 Task: Look for space in Kozienice, Poland from 1st August, 2023 to 5th August, 2023 for 3 adults, 1 child in price range Rs.13000 to Rs.20000. Place can be entire place with 2 bedrooms having 3 beds and 2 bathrooms. Property type can be flatguest house, hotel. Booking option can be shelf check-in. Required host language is English.
Action: Mouse pressed left at (452, 81)
Screenshot: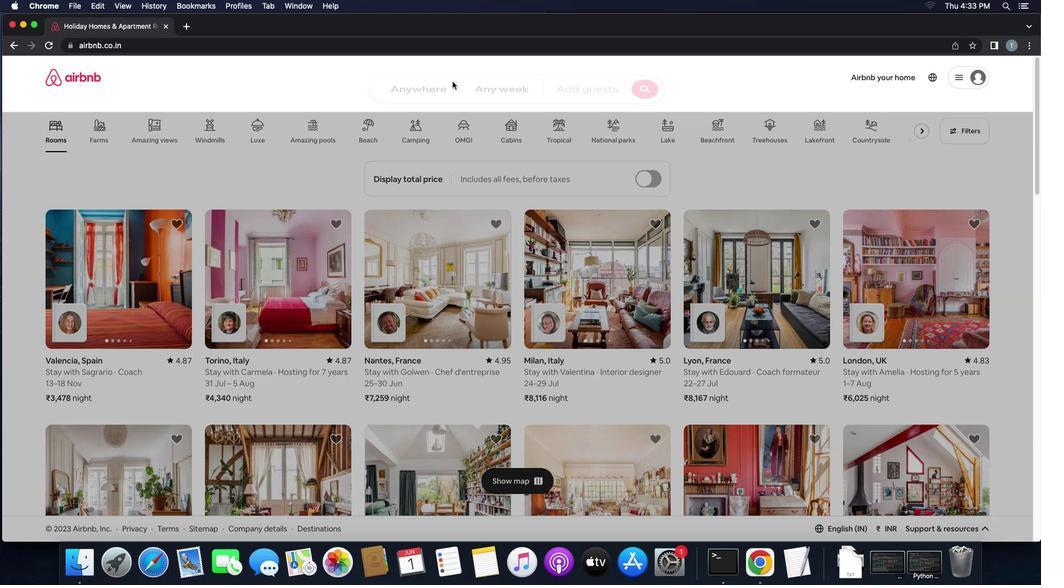 
Action: Mouse moved to (339, 122)
Screenshot: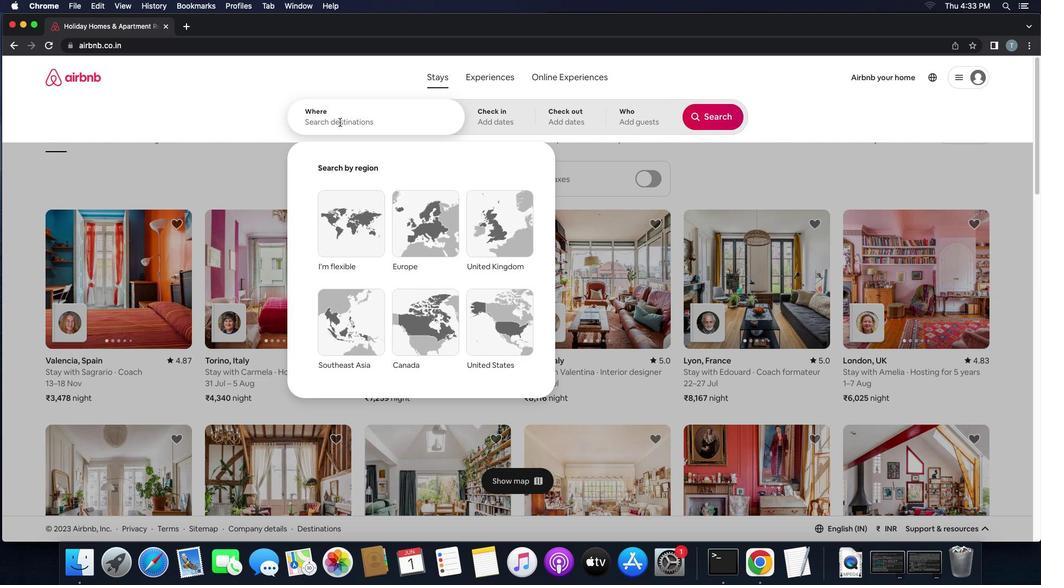 
Action: Mouse pressed left at (339, 122)
Screenshot: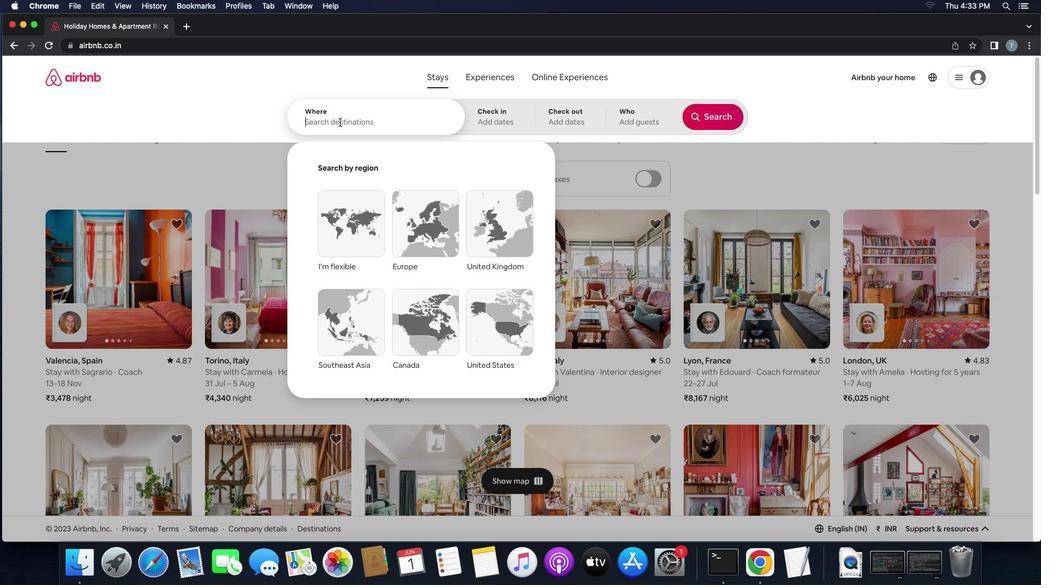 
Action: Key pressed Key.shift'K''o''z''i''e''n''i''c''e'
Screenshot: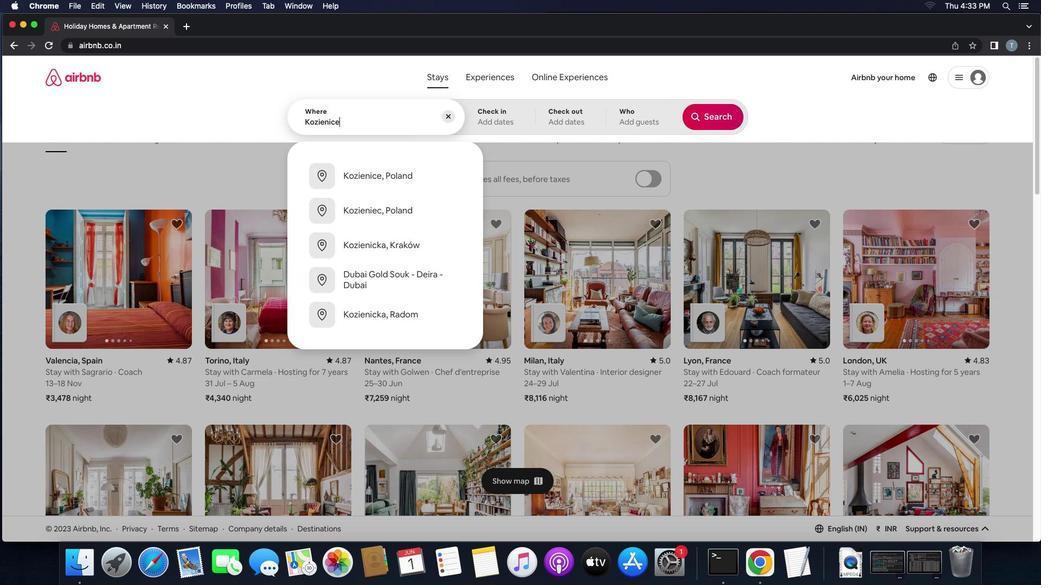
Action: Mouse moved to (412, 177)
Screenshot: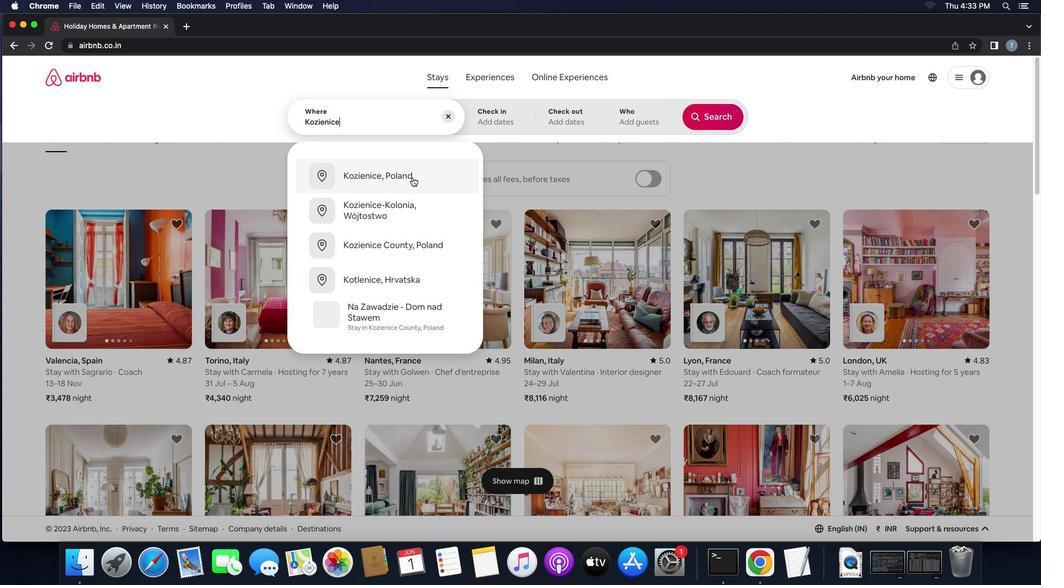 
Action: Mouse pressed left at (412, 177)
Screenshot: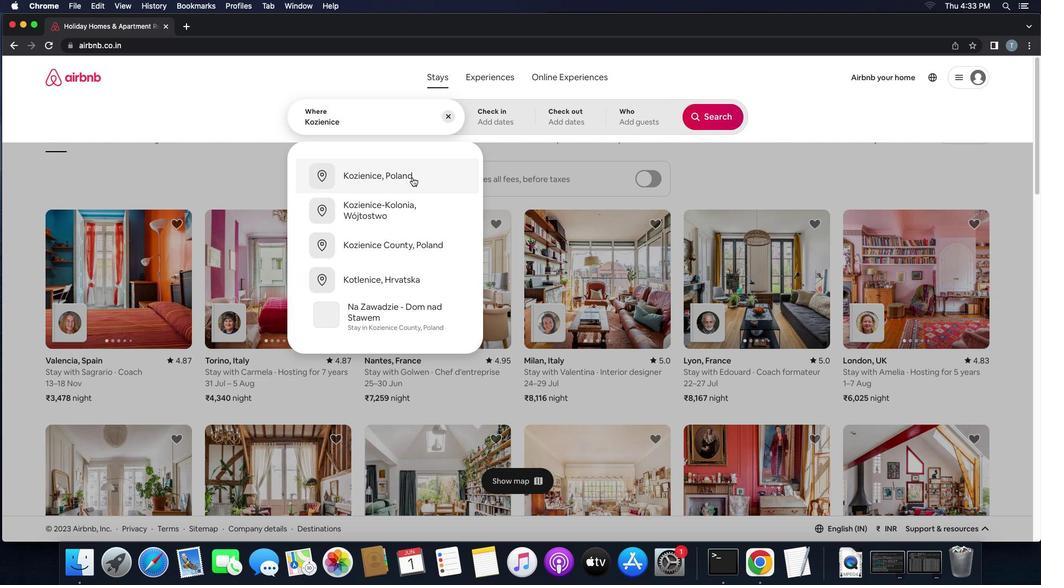 
Action: Mouse moved to (711, 209)
Screenshot: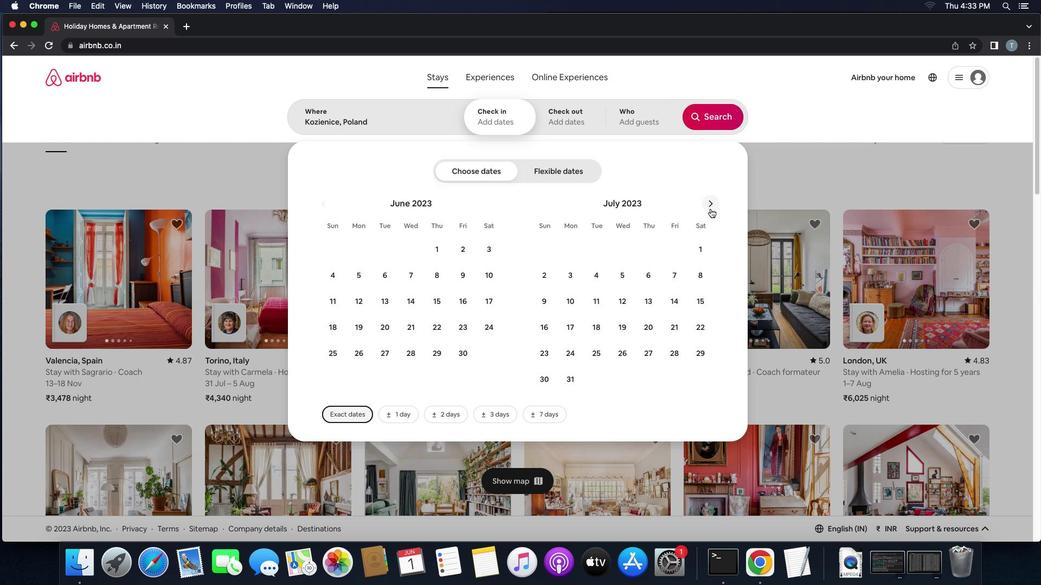 
Action: Mouse pressed left at (711, 209)
Screenshot: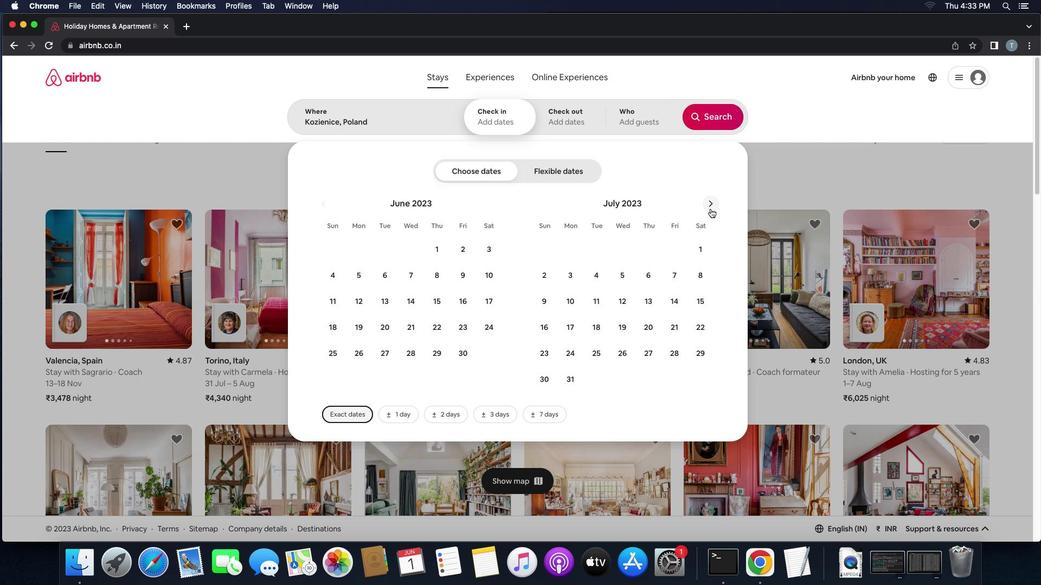 
Action: Mouse moved to (597, 243)
Screenshot: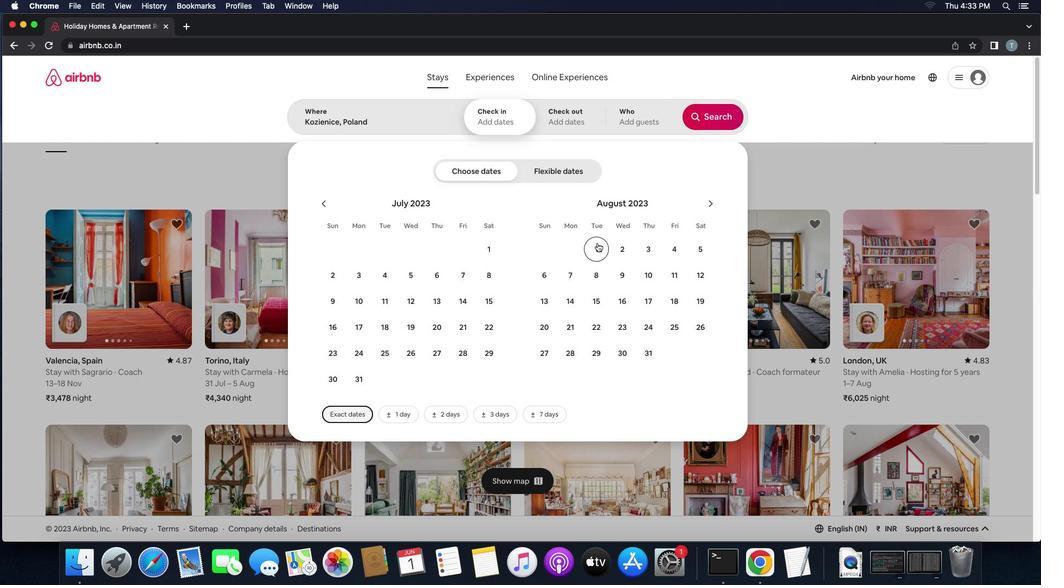 
Action: Mouse pressed left at (597, 243)
Screenshot: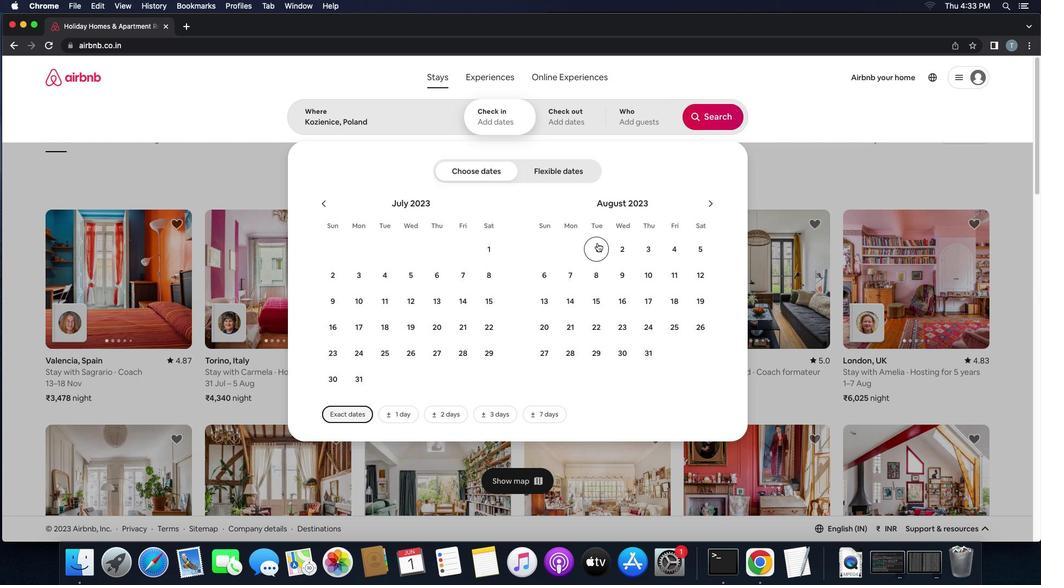 
Action: Mouse moved to (702, 240)
Screenshot: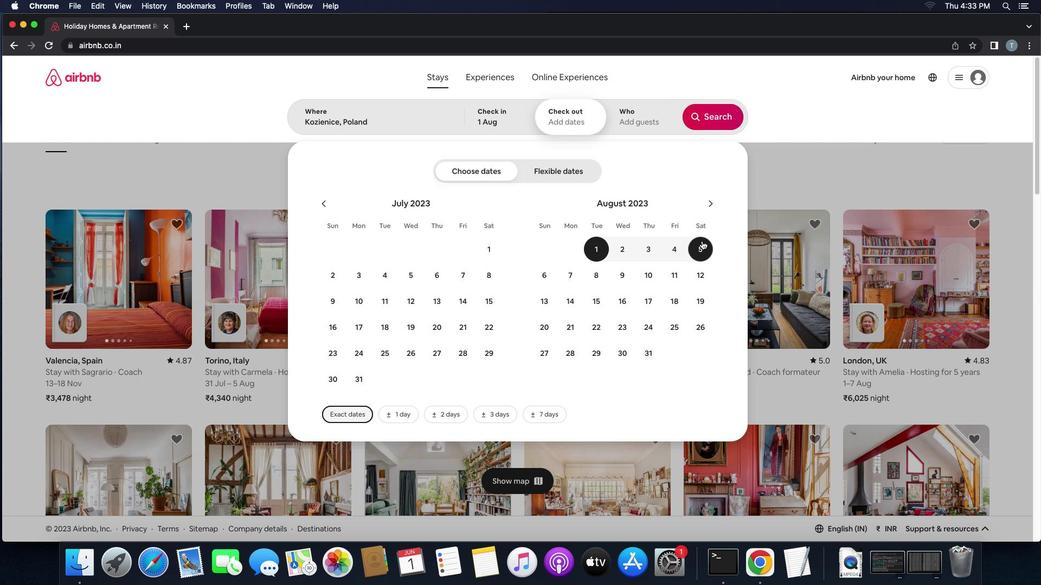 
Action: Mouse pressed left at (702, 240)
Screenshot: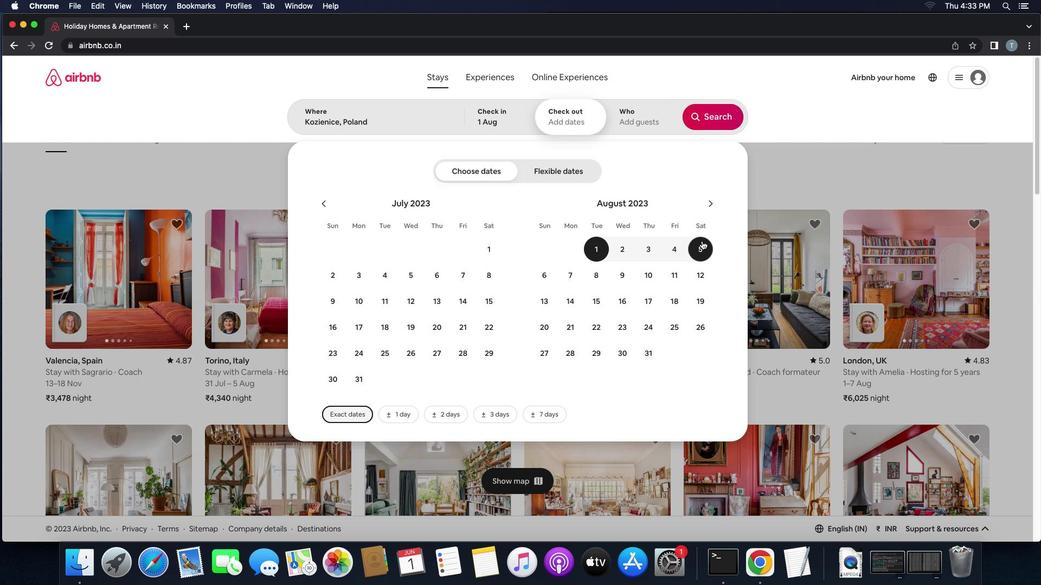 
Action: Mouse moved to (643, 126)
Screenshot: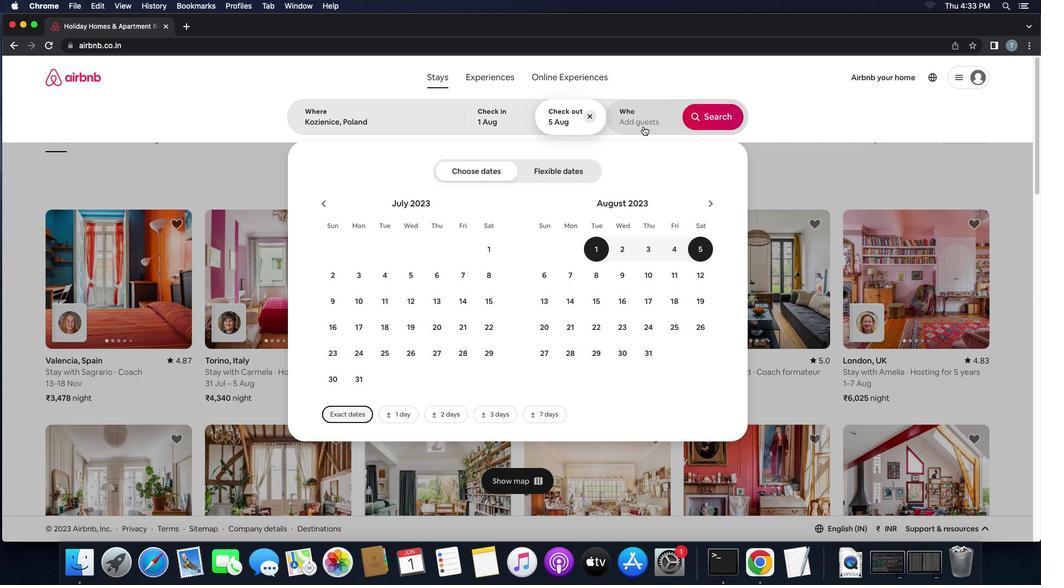 
Action: Mouse pressed left at (643, 126)
Screenshot: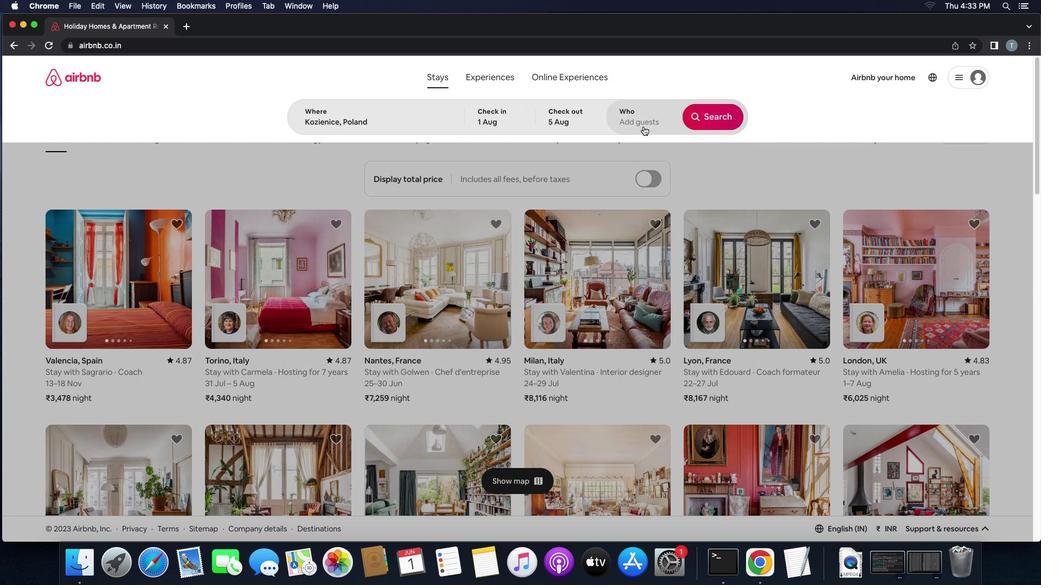 
Action: Mouse moved to (712, 173)
Screenshot: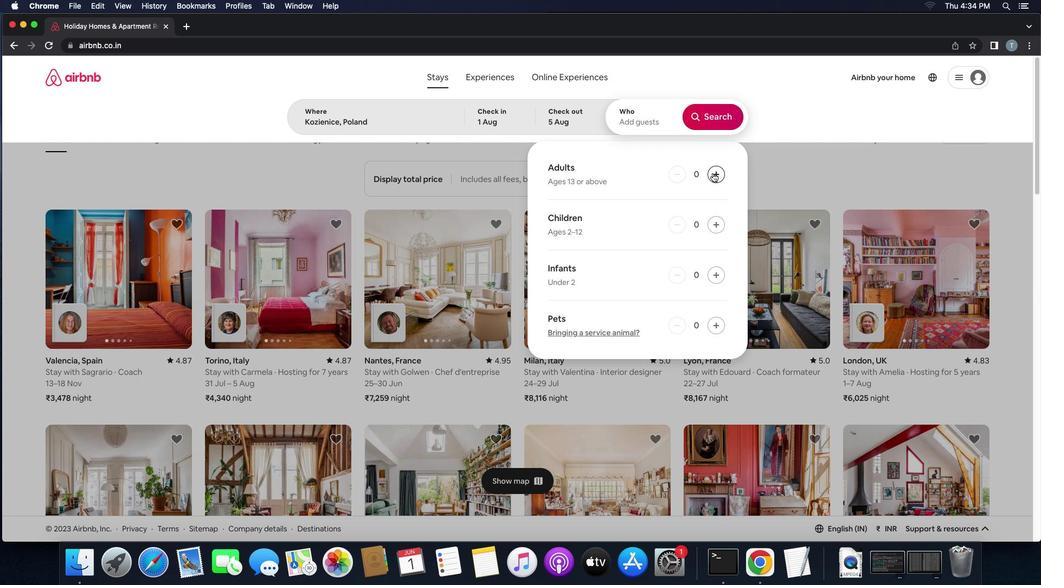 
Action: Mouse pressed left at (712, 173)
Screenshot: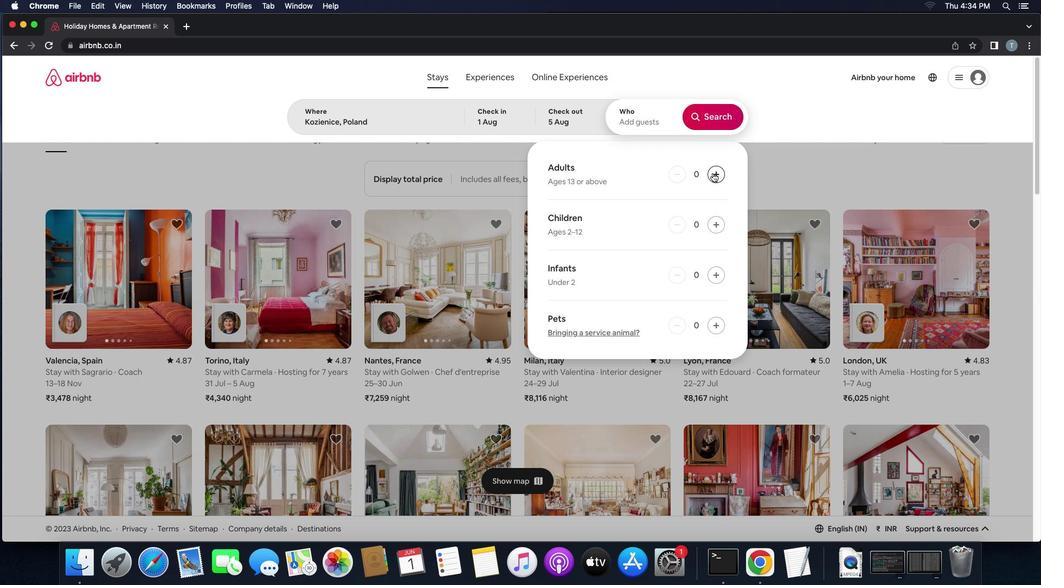 
Action: Mouse pressed left at (712, 173)
Screenshot: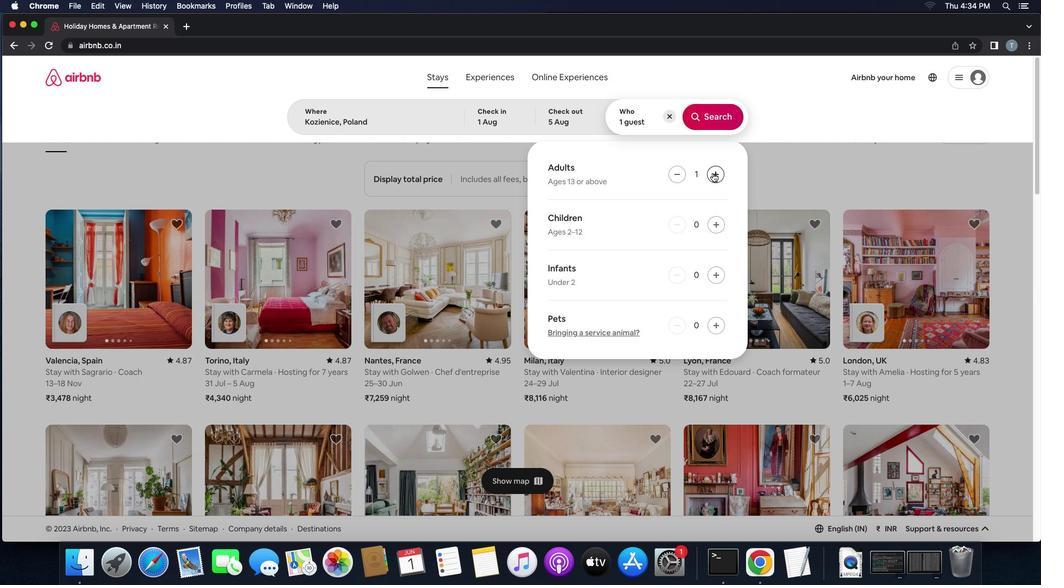 
Action: Mouse pressed left at (712, 173)
Screenshot: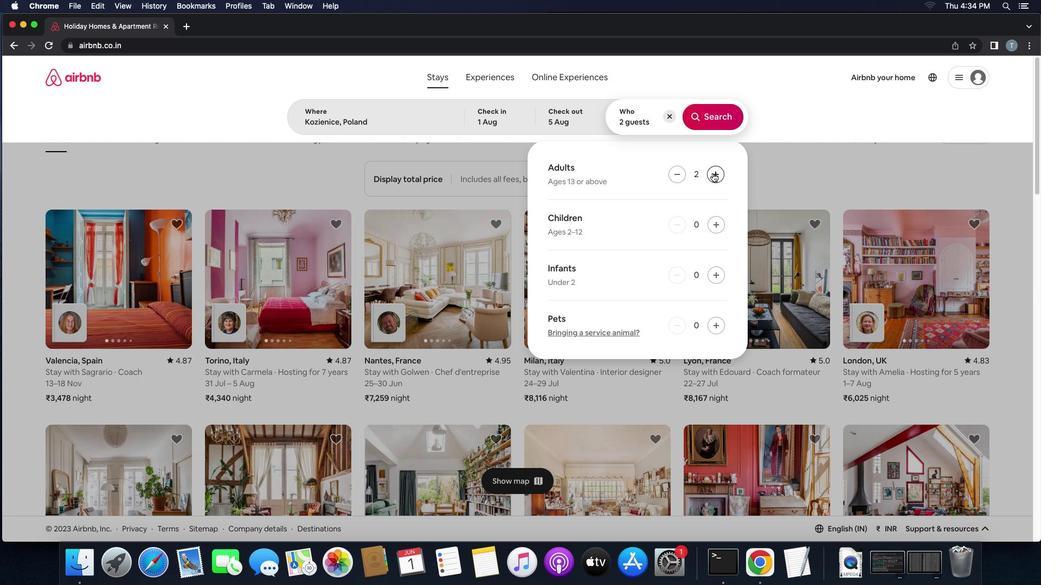 
Action: Mouse moved to (718, 231)
Screenshot: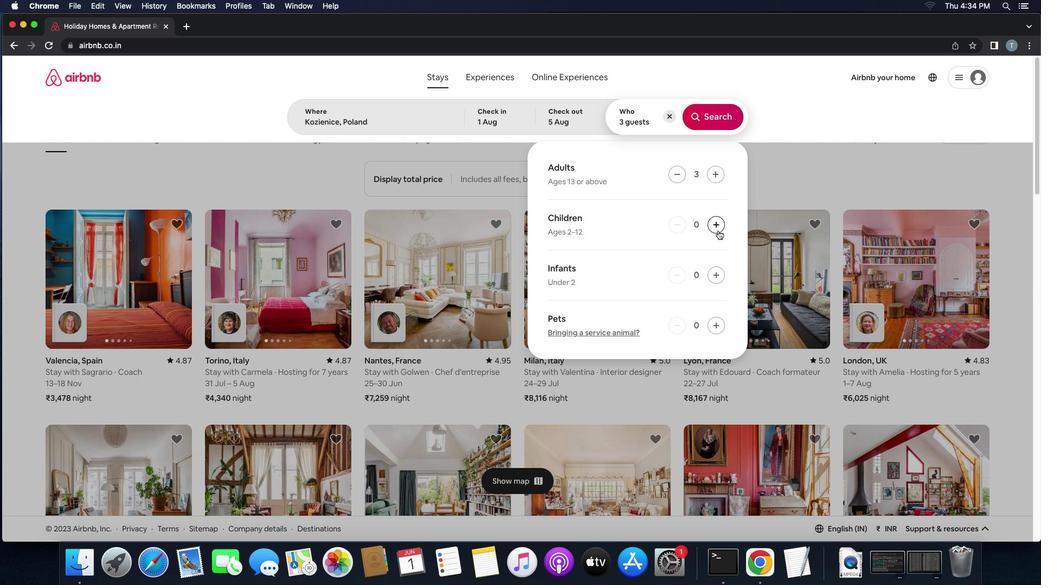 
Action: Mouse pressed left at (718, 231)
Screenshot: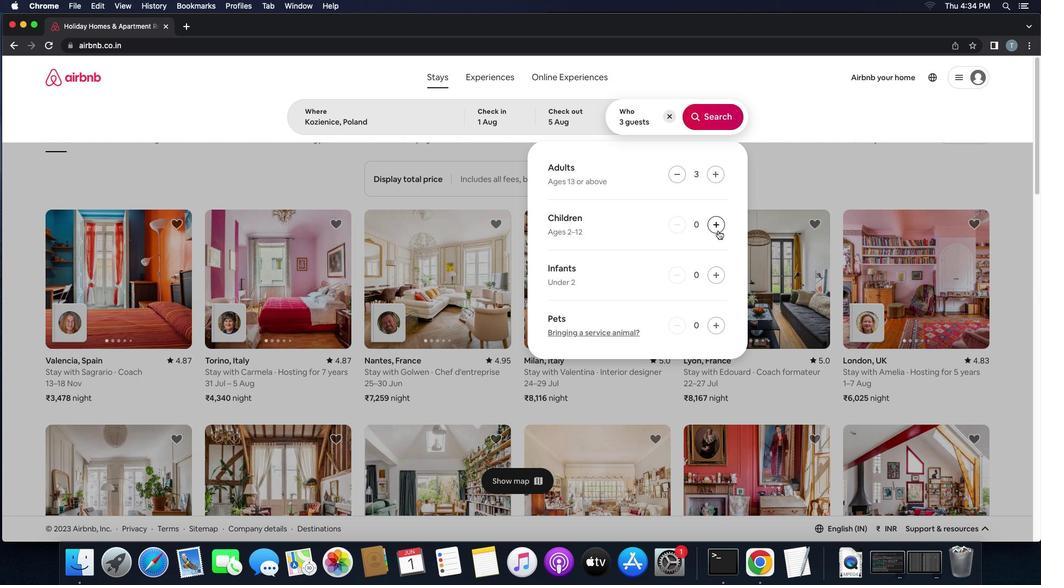 
Action: Mouse moved to (704, 125)
Screenshot: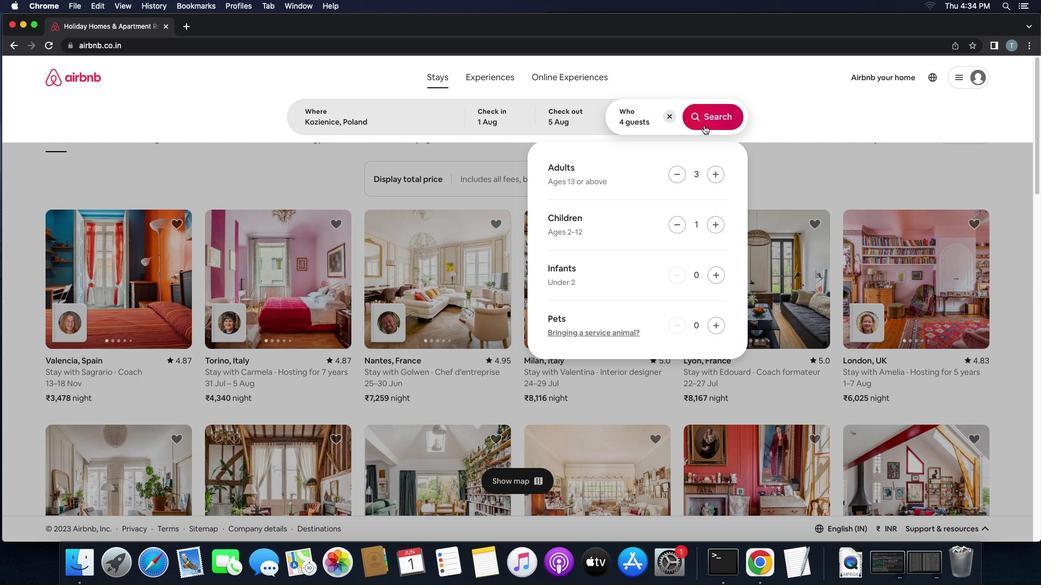 
Action: Mouse pressed left at (704, 125)
Screenshot: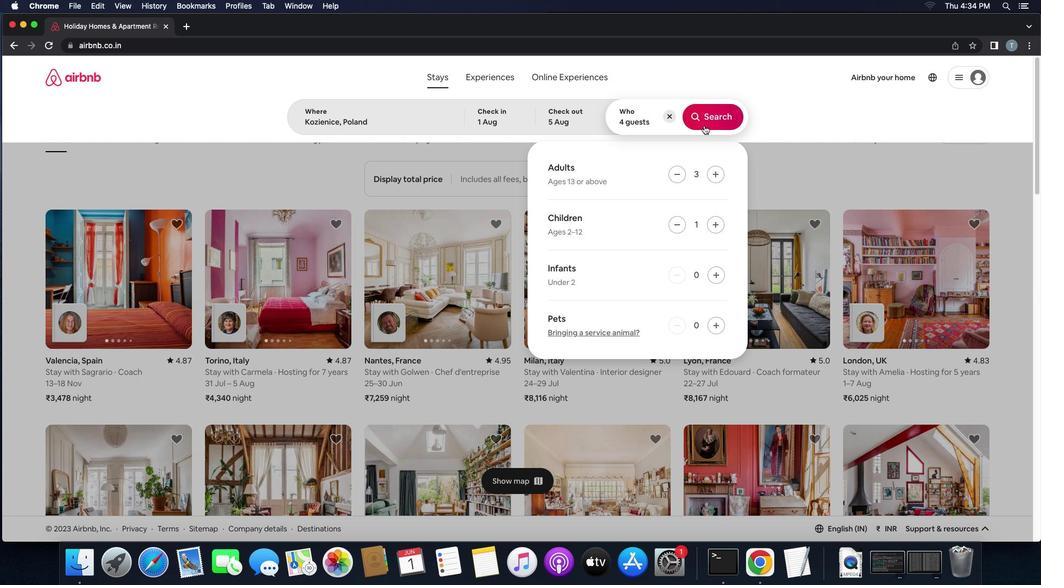 
Action: Mouse moved to (986, 120)
Screenshot: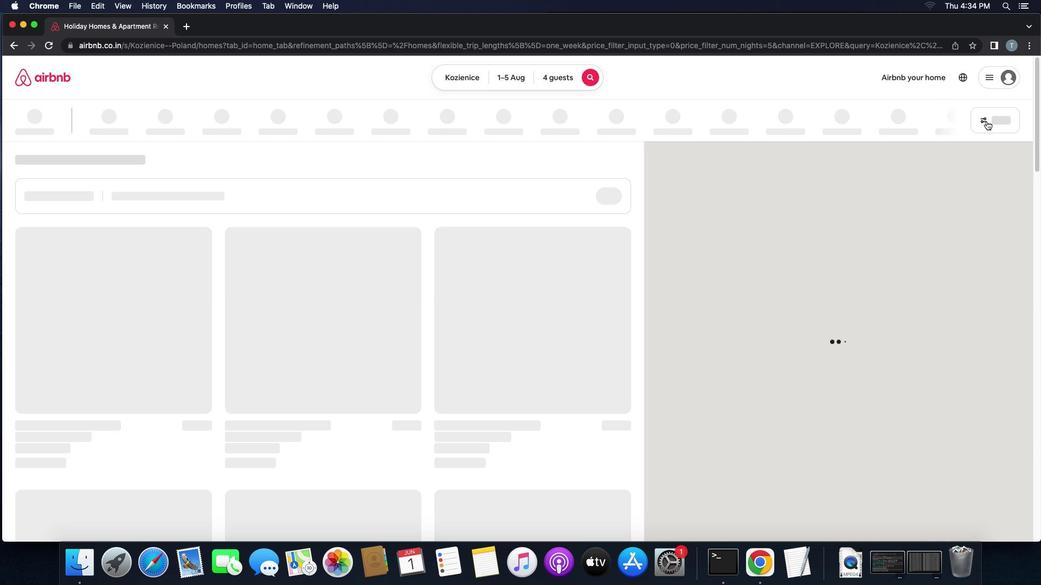 
Action: Mouse pressed left at (986, 120)
Screenshot: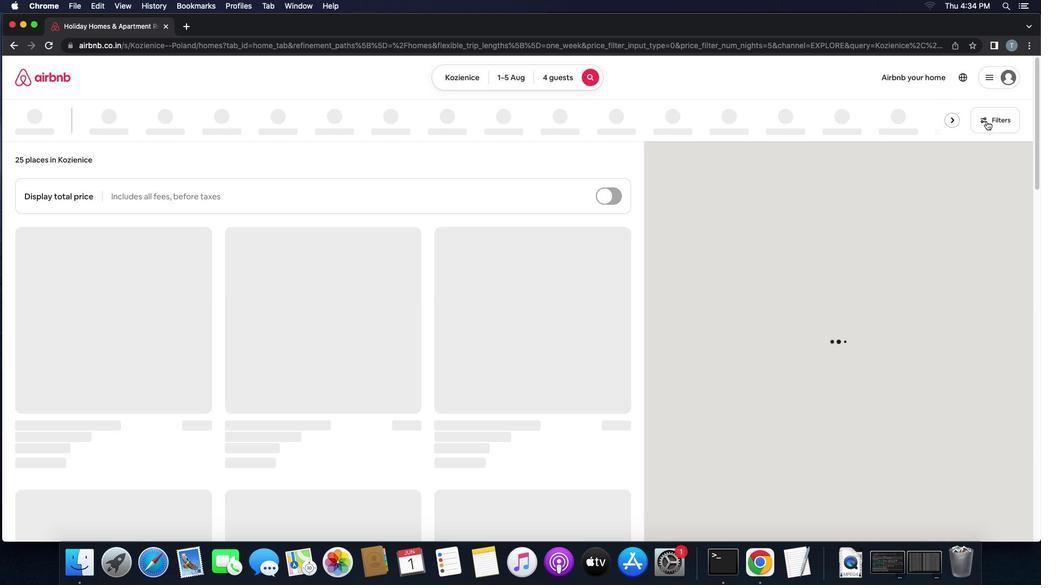 
Action: Mouse moved to (421, 381)
Screenshot: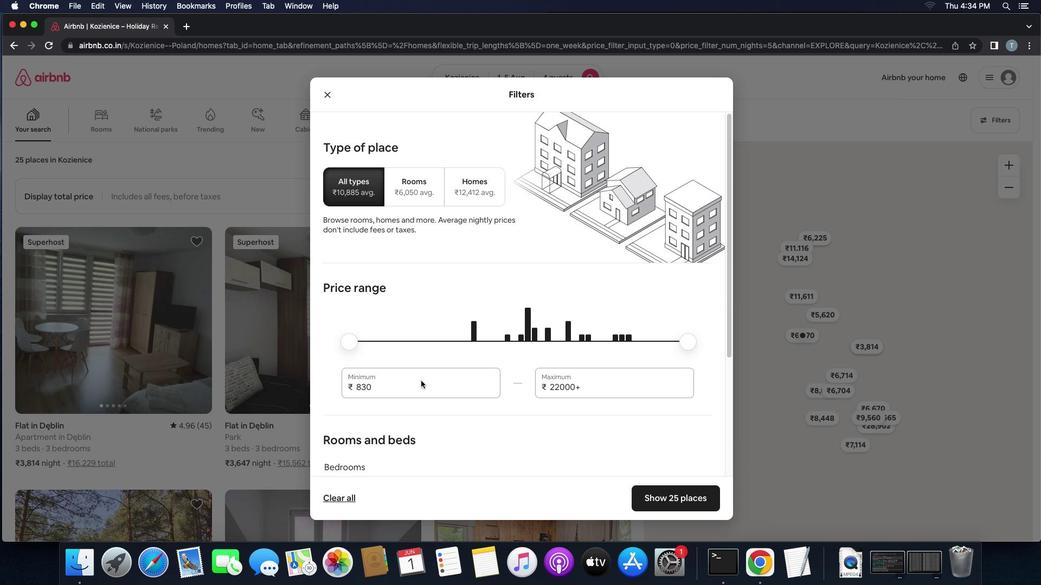
Action: Mouse pressed left at (421, 381)
Screenshot: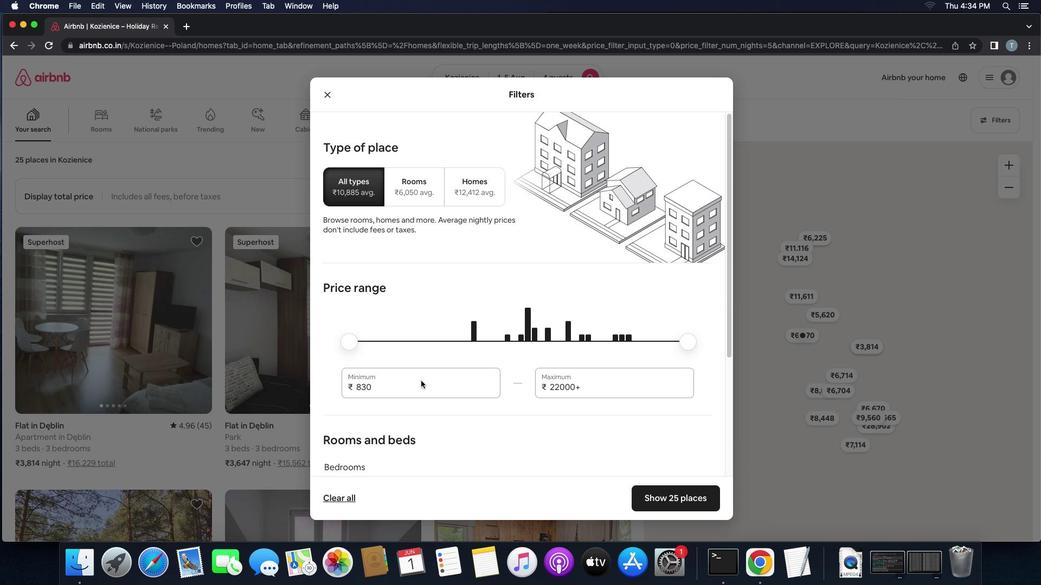 
Action: Mouse moved to (420, 384)
Screenshot: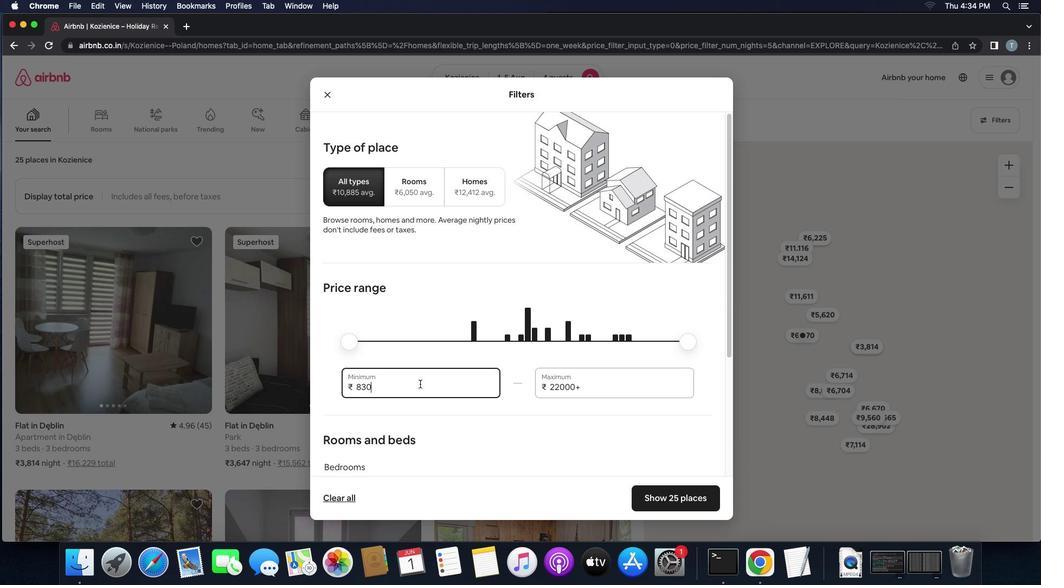 
Action: Key pressed Key.backspaceKey.backspaceKey.backspaceKey.backspace'1''3''0''0''0'
Screenshot: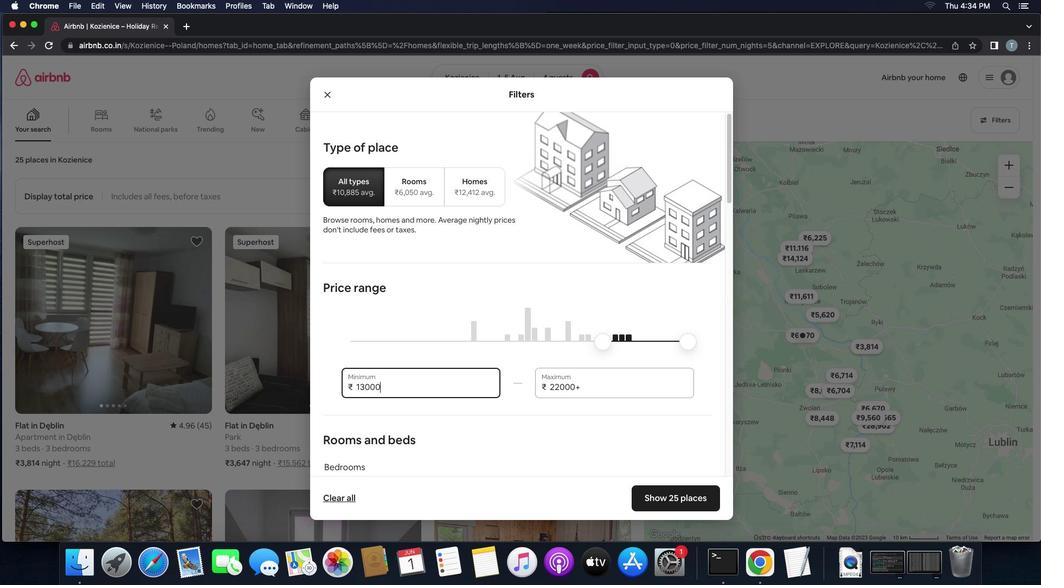 
Action: Mouse moved to (589, 391)
Screenshot: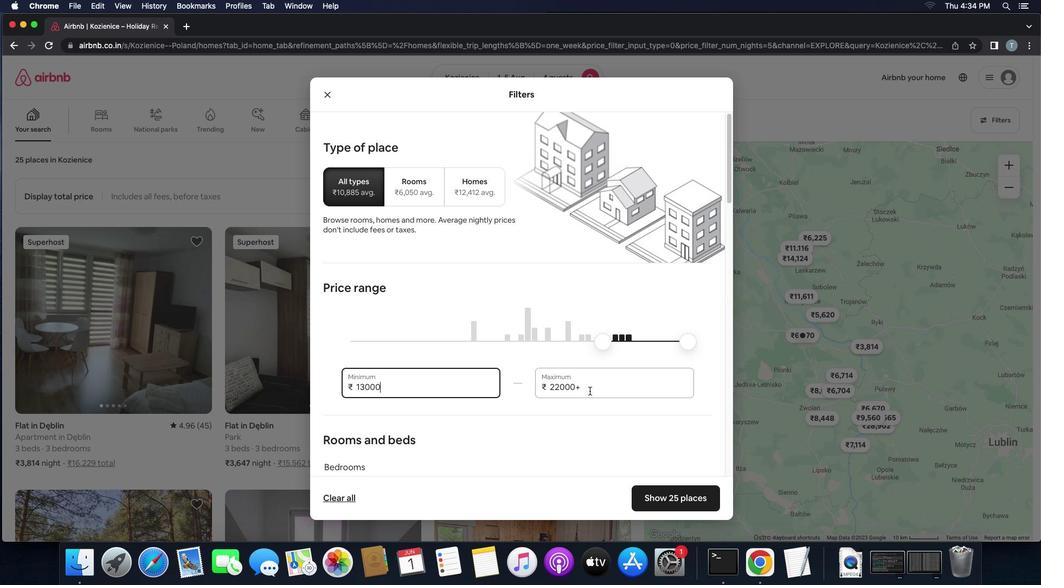 
Action: Mouse pressed left at (589, 391)
Screenshot: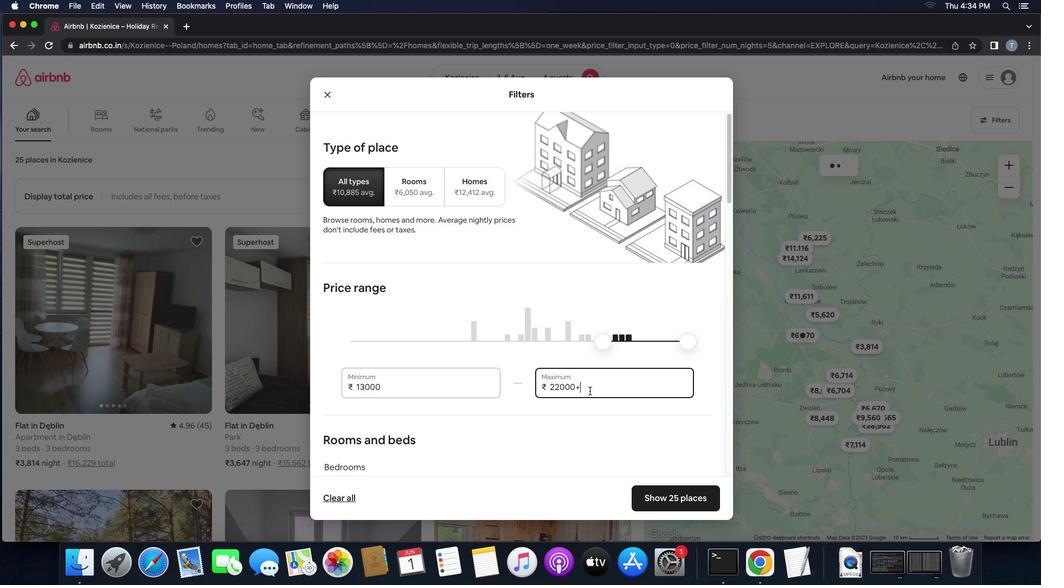 
Action: Key pressed Key.backspaceKey.backspaceKey.backspaceKey.backspaceKey.backspaceKey.backspace'2''0''0''0''0'
Screenshot: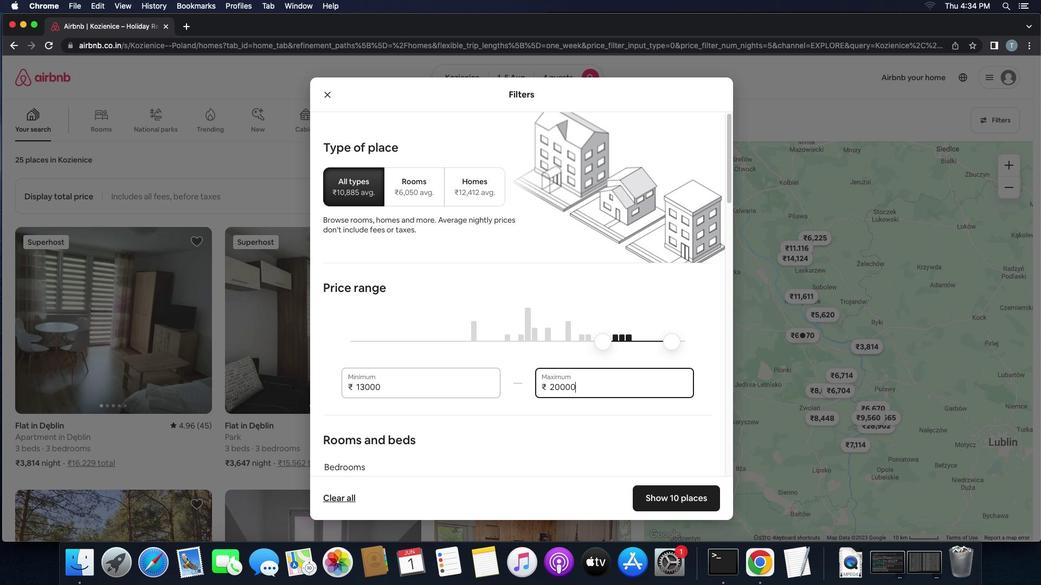 
Action: Mouse moved to (588, 396)
Screenshot: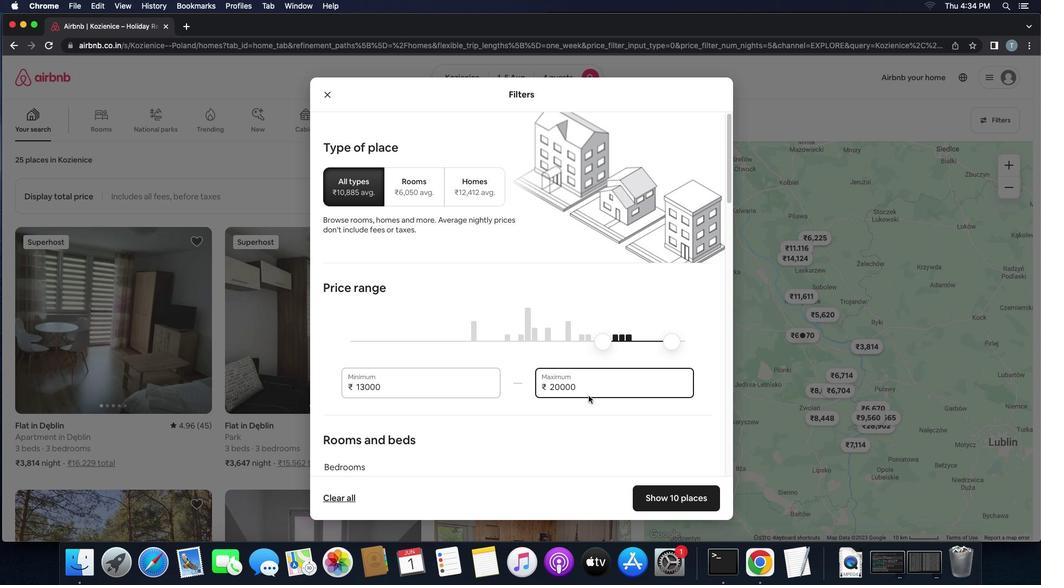 
Action: Mouse scrolled (588, 396) with delta (0, 0)
Screenshot: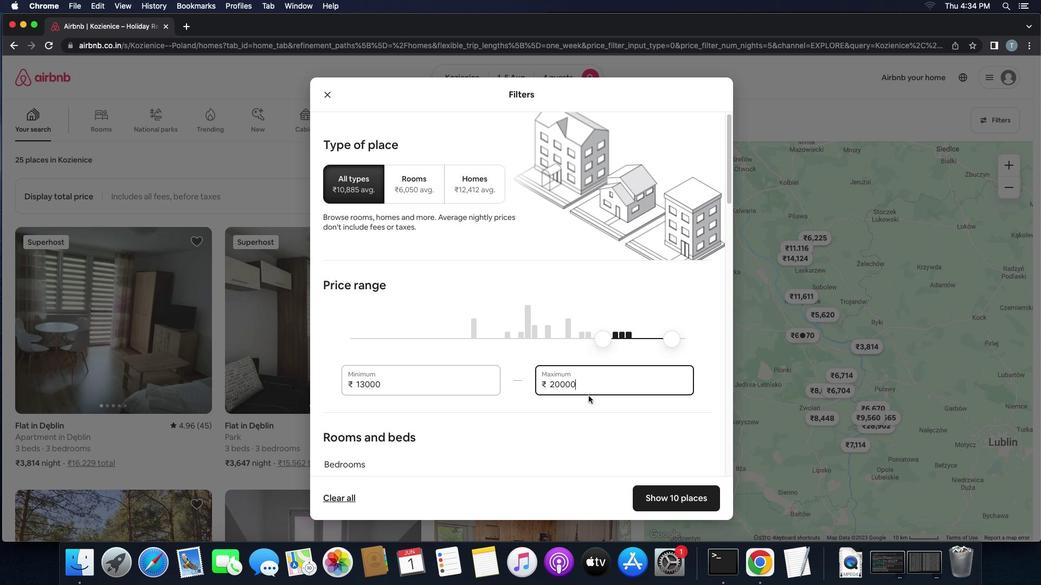 
Action: Mouse scrolled (588, 396) with delta (0, 0)
Screenshot: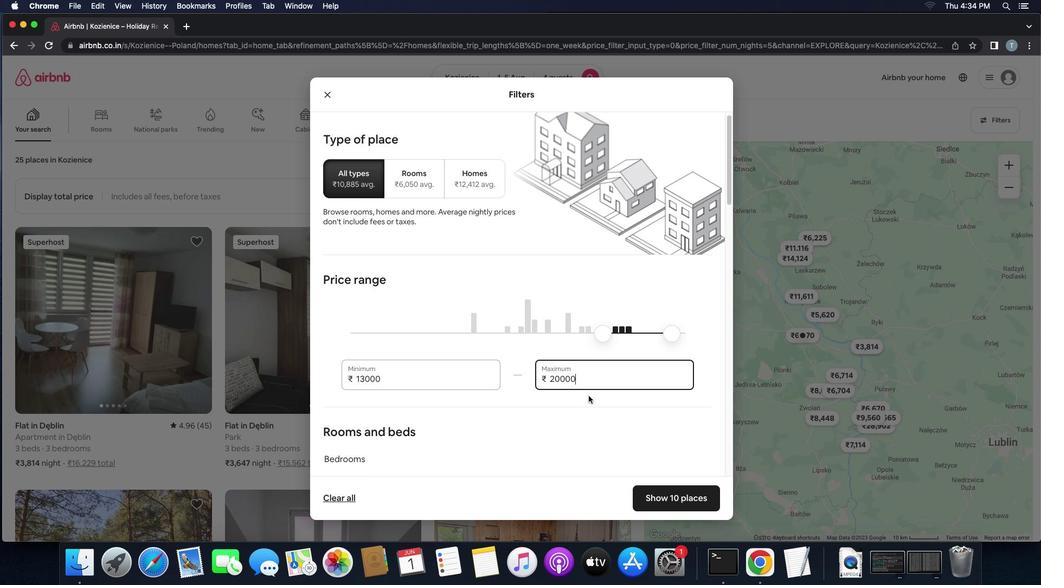 
Action: Mouse scrolled (588, 396) with delta (0, -1)
Screenshot: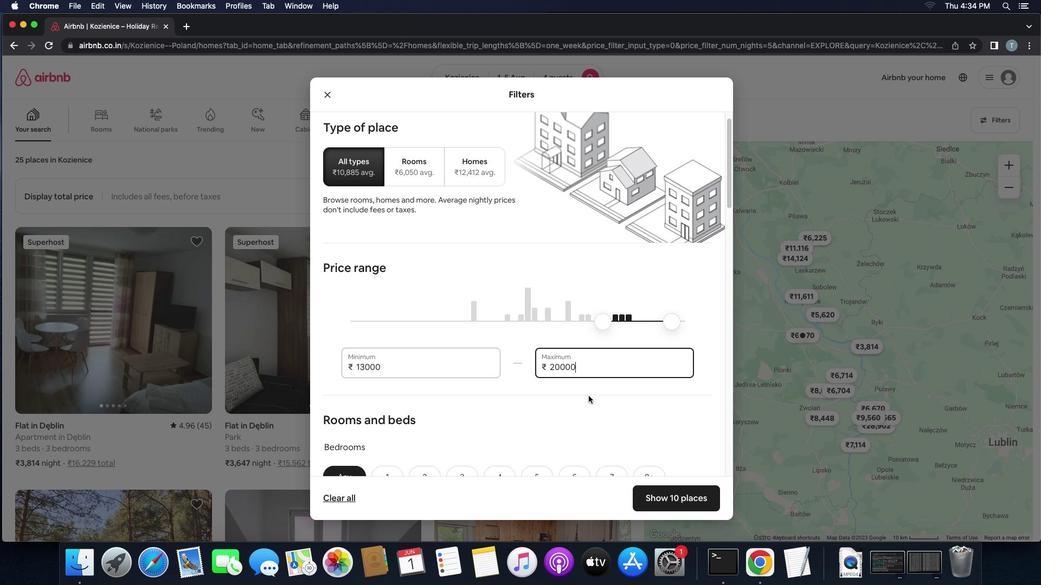 
Action: Mouse scrolled (588, 396) with delta (0, 0)
Screenshot: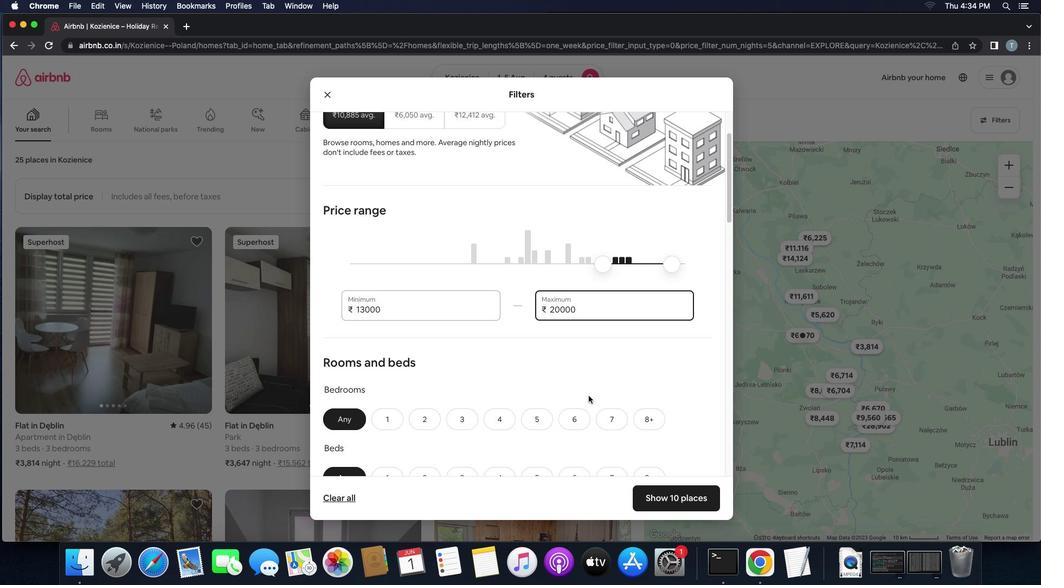 
Action: Mouse scrolled (588, 396) with delta (0, 0)
Screenshot: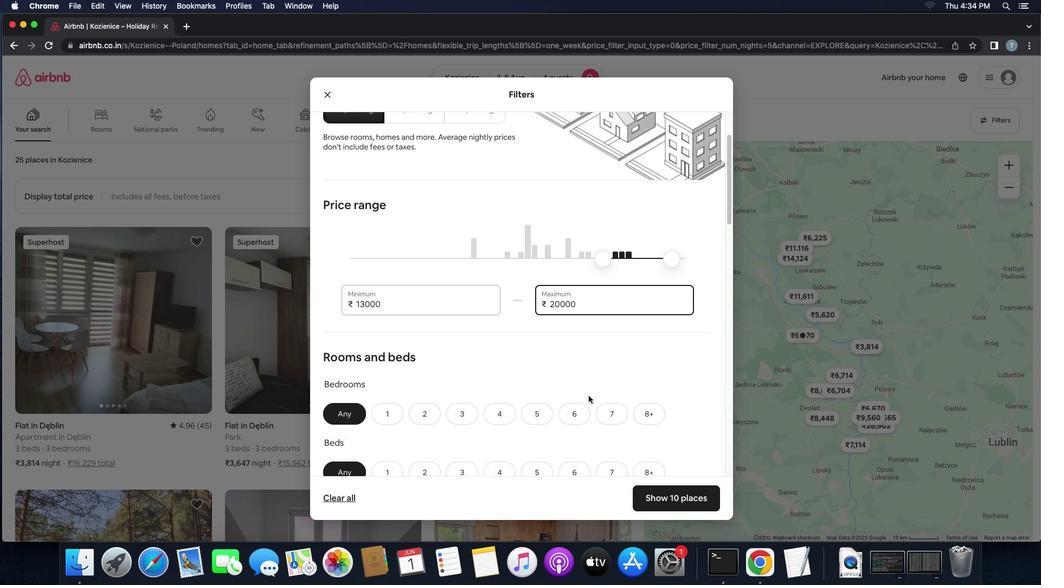 
Action: Mouse scrolled (588, 396) with delta (0, -1)
Screenshot: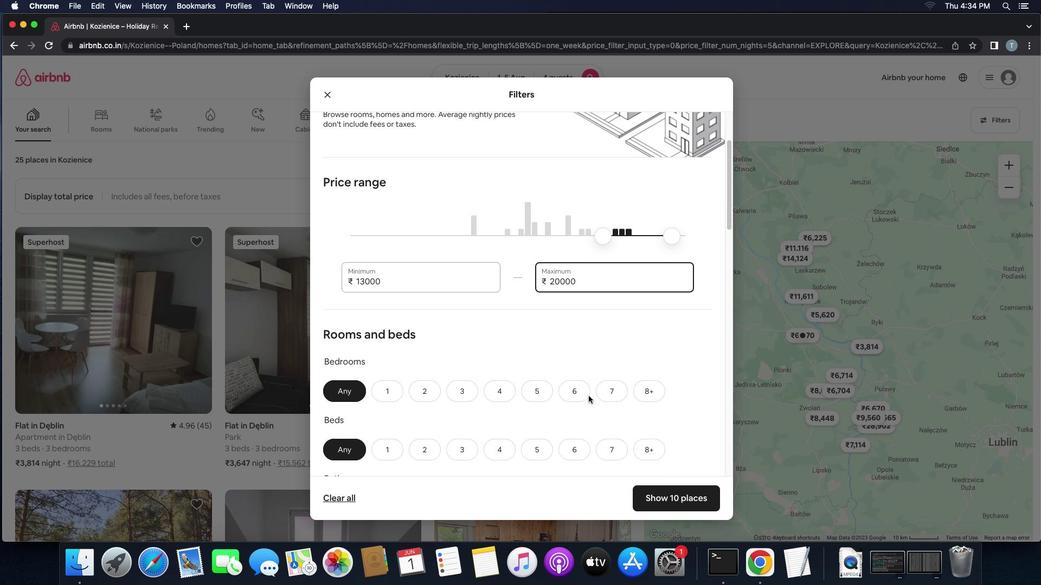 
Action: Mouse scrolled (588, 396) with delta (0, 0)
Screenshot: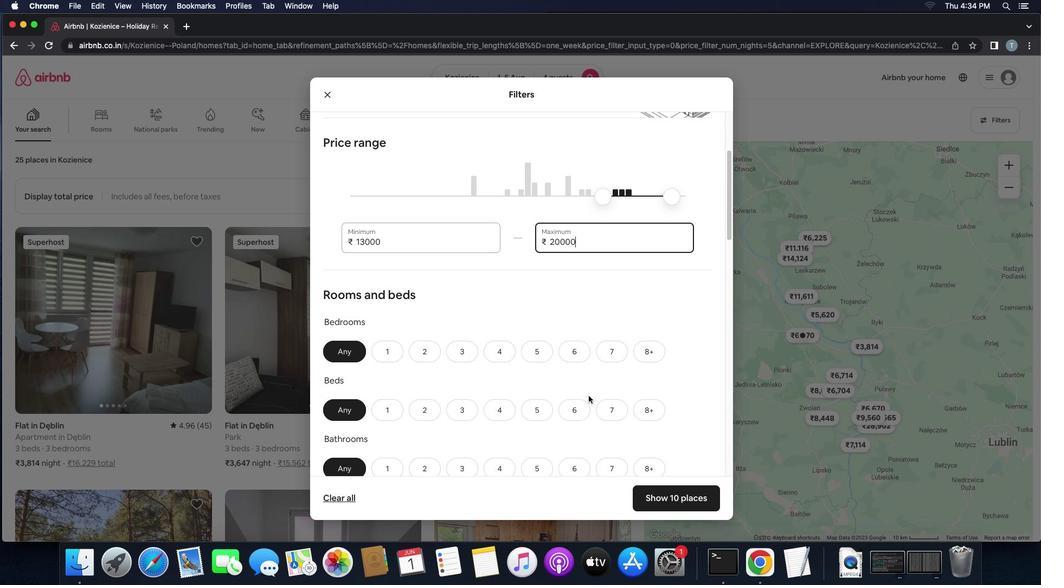 
Action: Mouse scrolled (588, 396) with delta (0, 0)
Screenshot: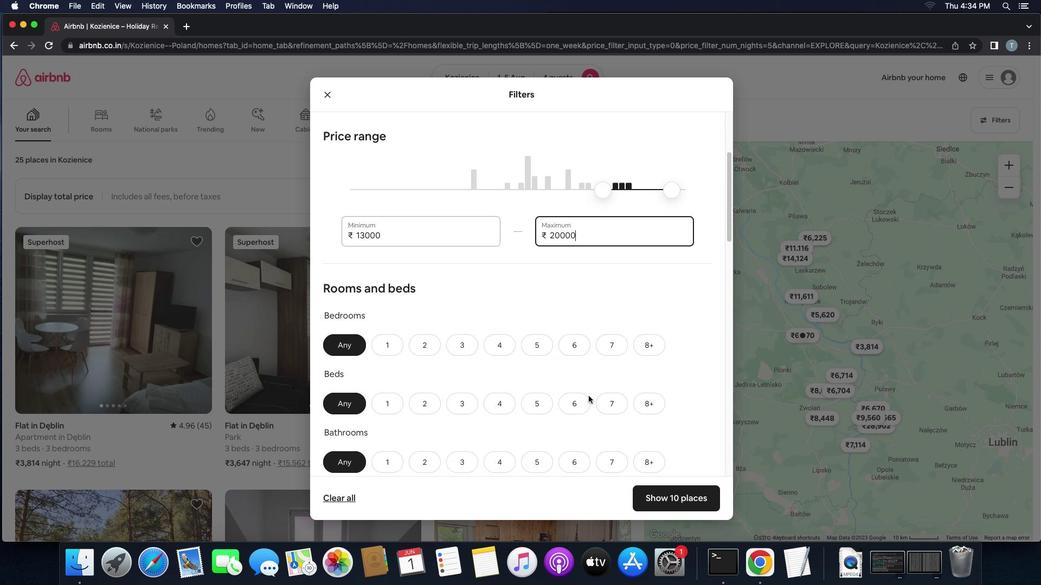 
Action: Mouse scrolled (588, 396) with delta (0, 0)
Screenshot: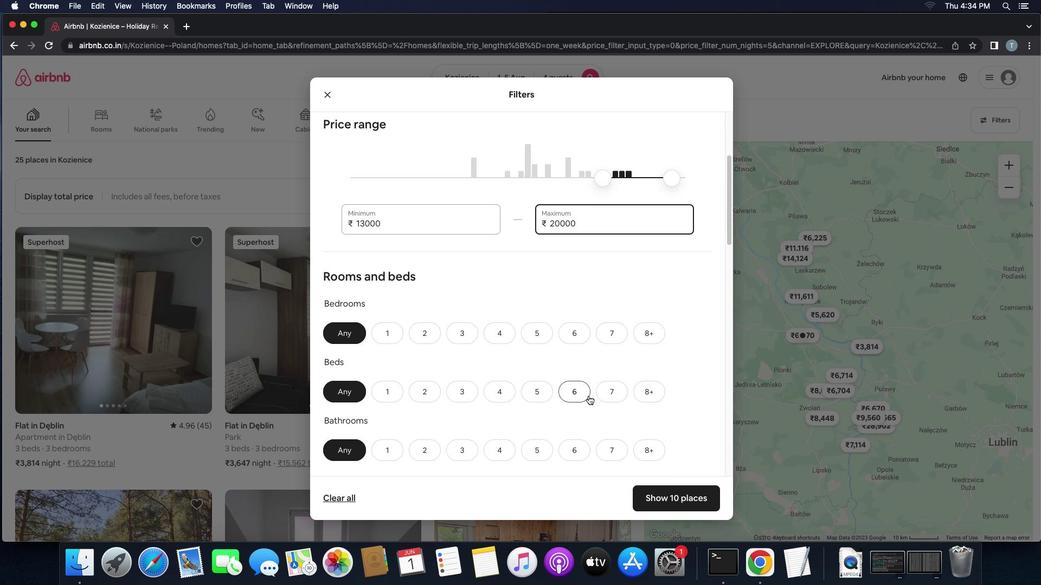 
Action: Mouse scrolled (588, 396) with delta (0, 0)
Screenshot: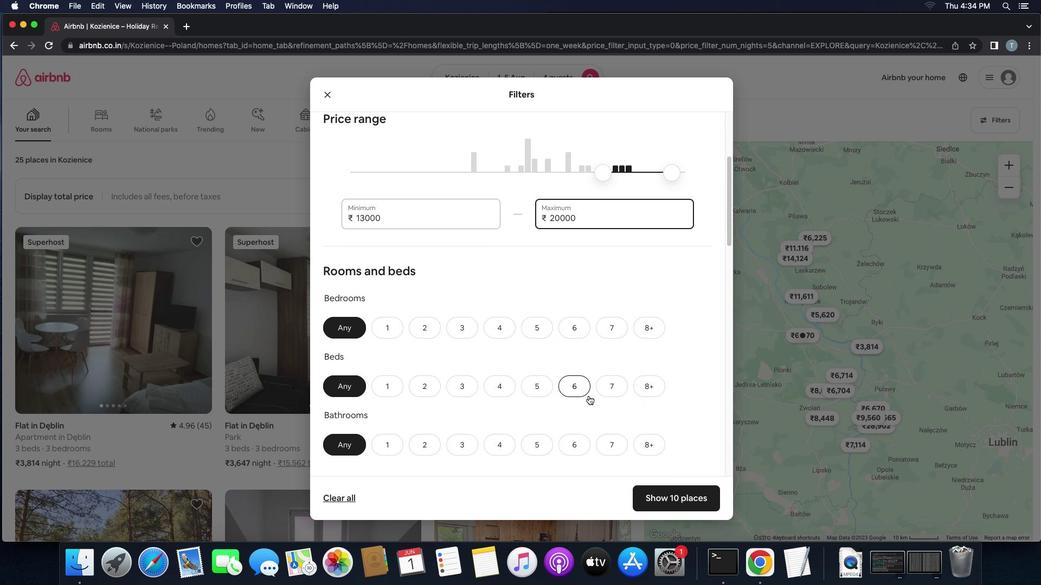 
Action: Mouse scrolled (588, 396) with delta (0, -1)
Screenshot: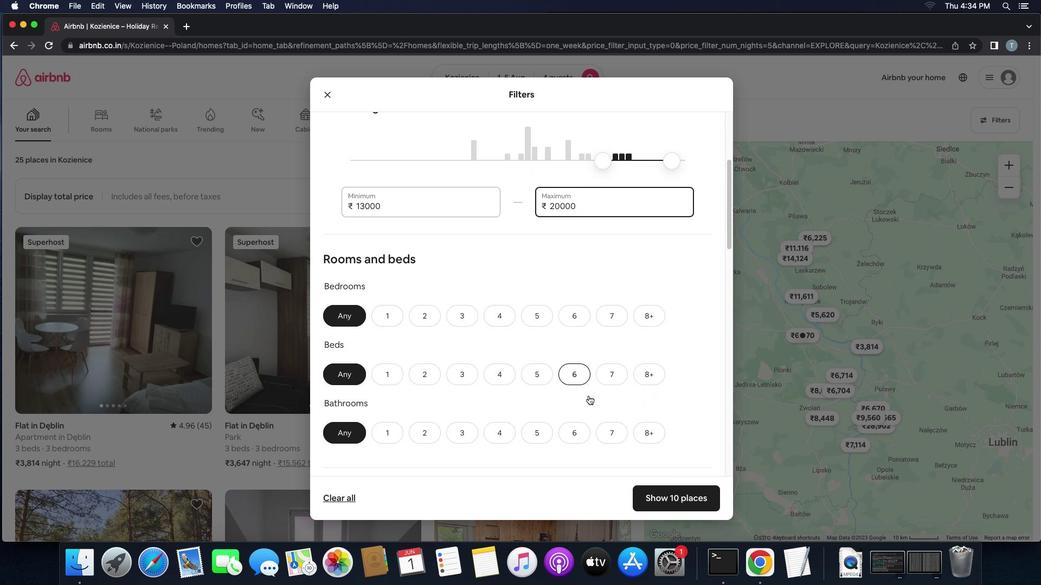 
Action: Mouse scrolled (588, 396) with delta (0, 0)
Screenshot: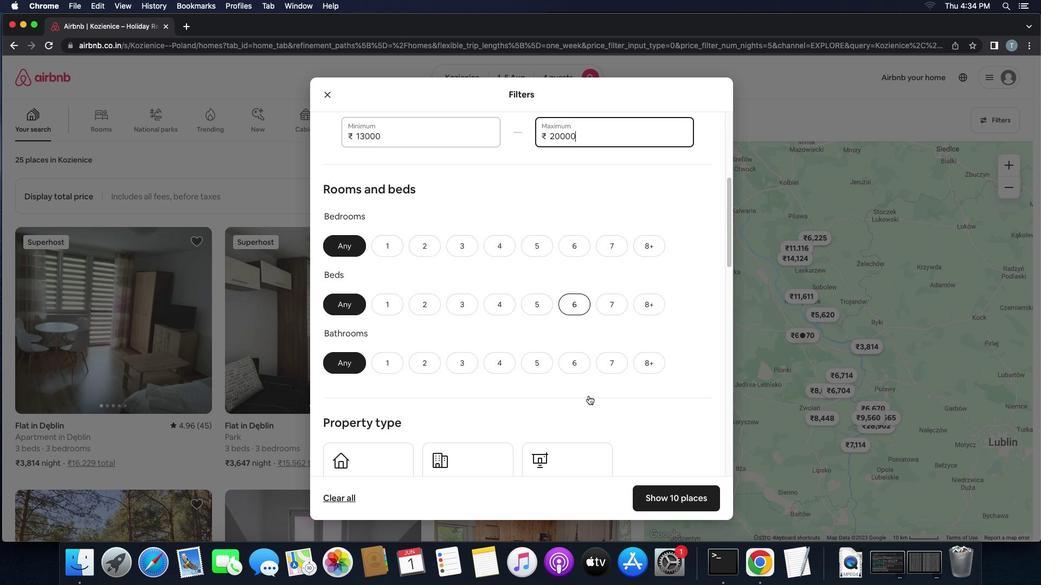 
Action: Mouse scrolled (588, 396) with delta (0, 0)
Screenshot: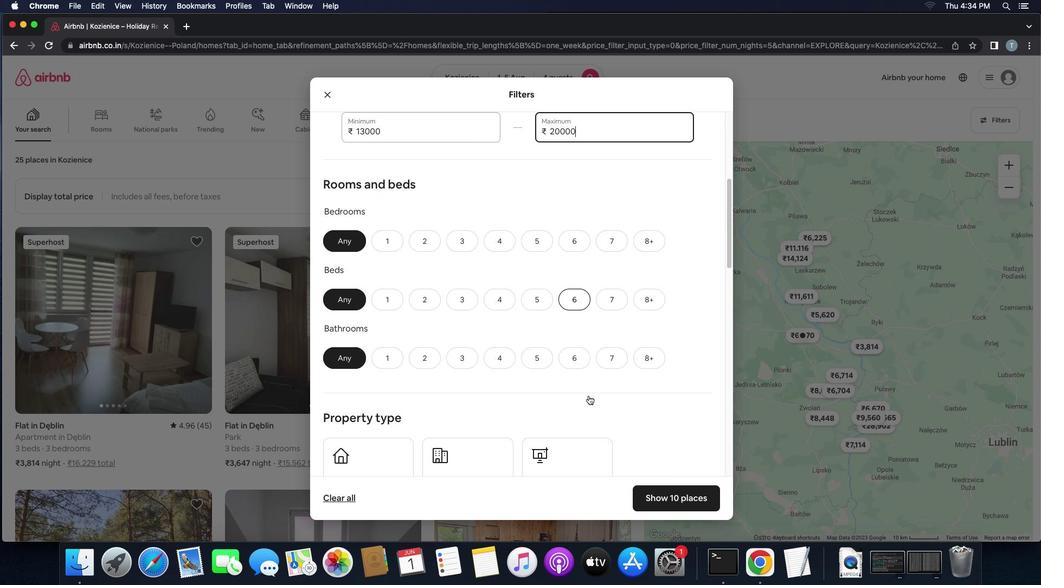
Action: Mouse moved to (432, 230)
Screenshot: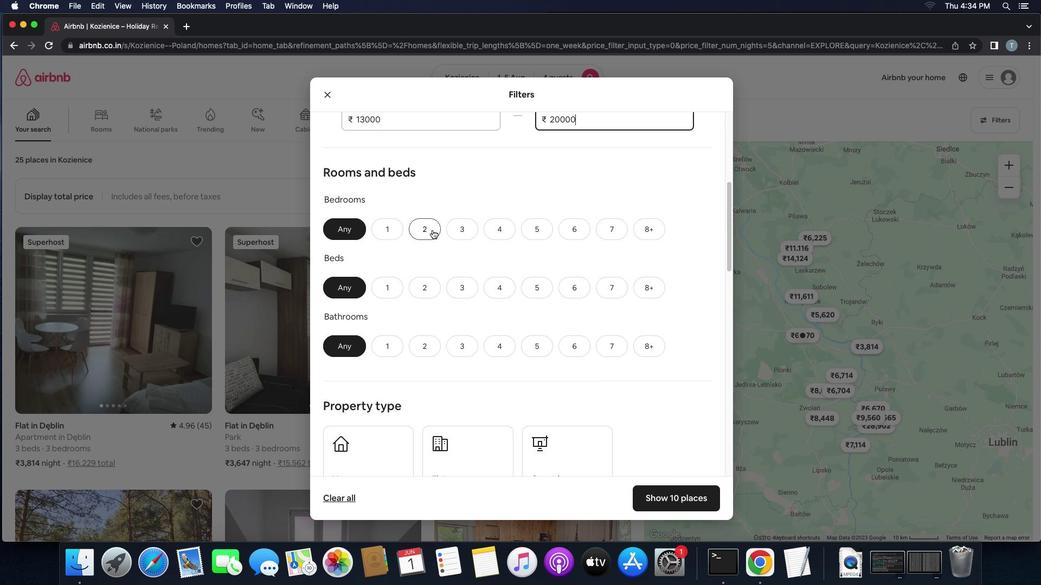 
Action: Mouse pressed left at (432, 230)
Screenshot: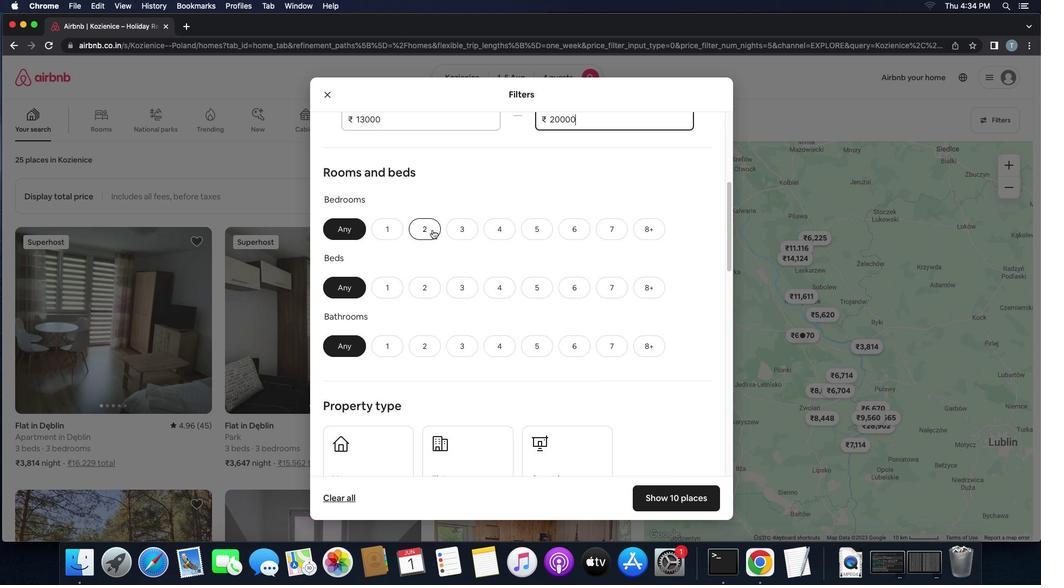 
Action: Mouse moved to (461, 286)
Screenshot: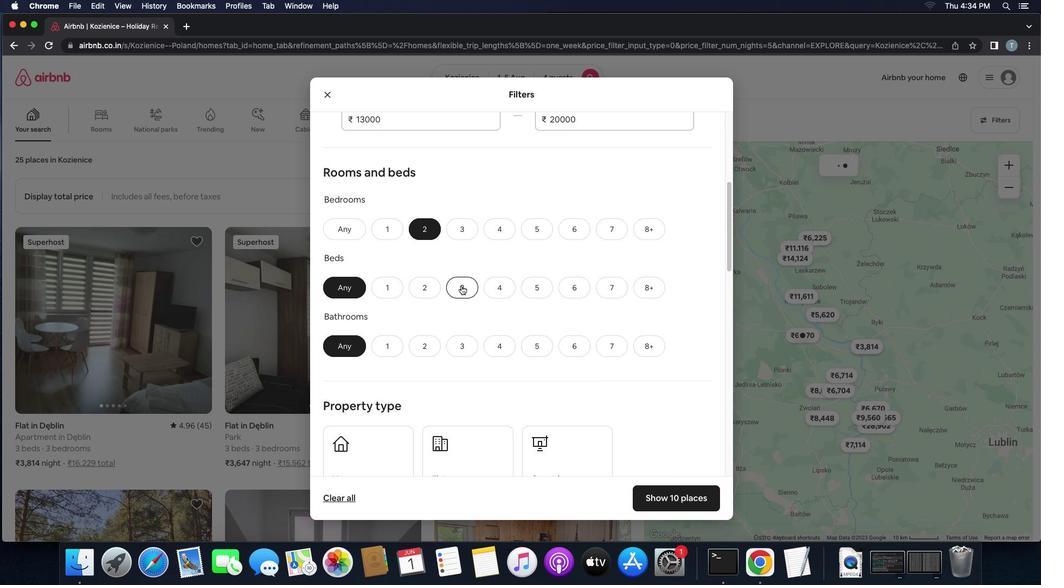 
Action: Mouse pressed left at (461, 286)
Screenshot: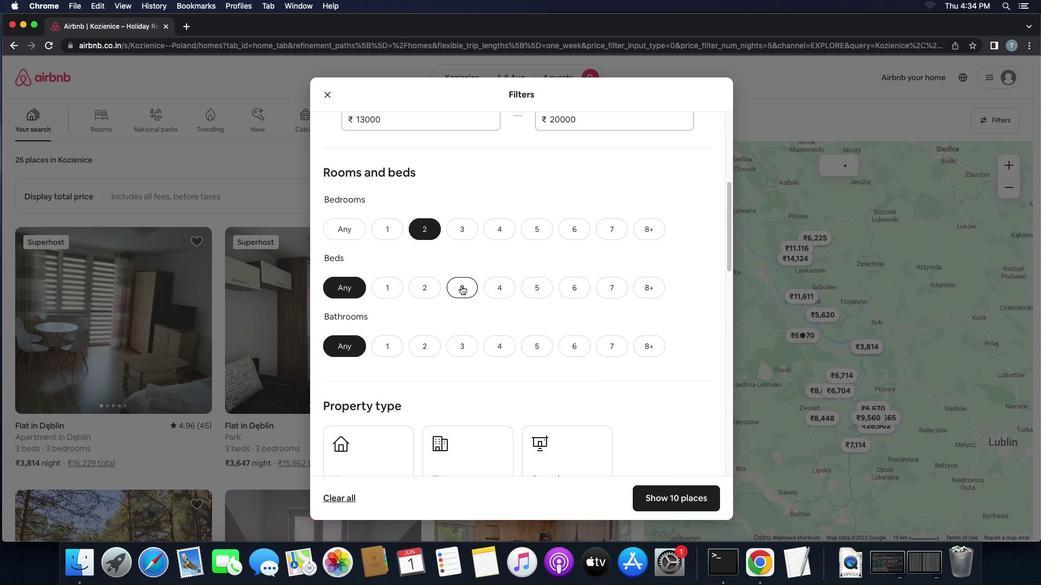 
Action: Mouse moved to (417, 308)
Screenshot: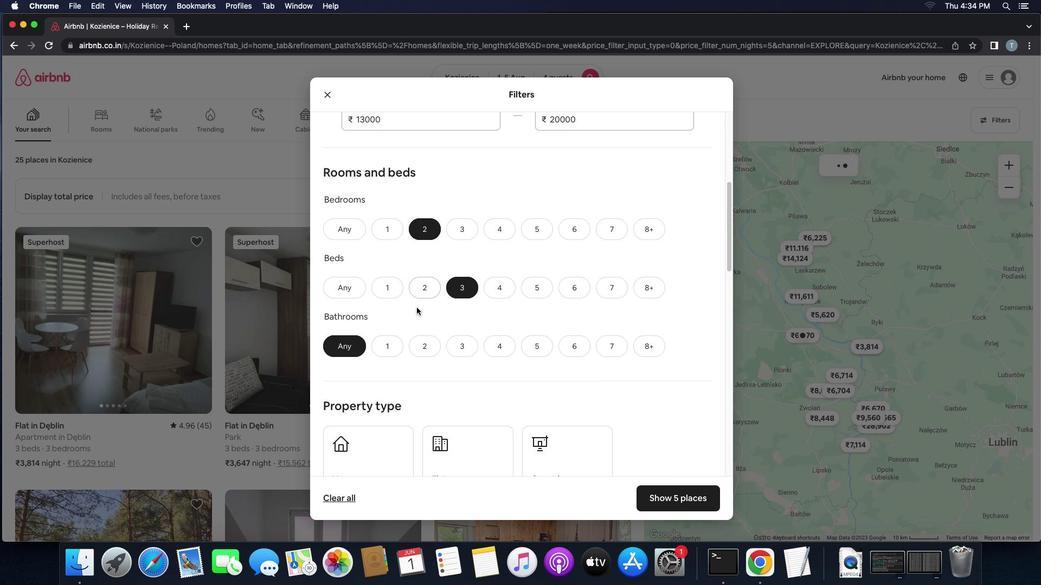 
Action: Mouse scrolled (417, 308) with delta (0, 0)
Screenshot: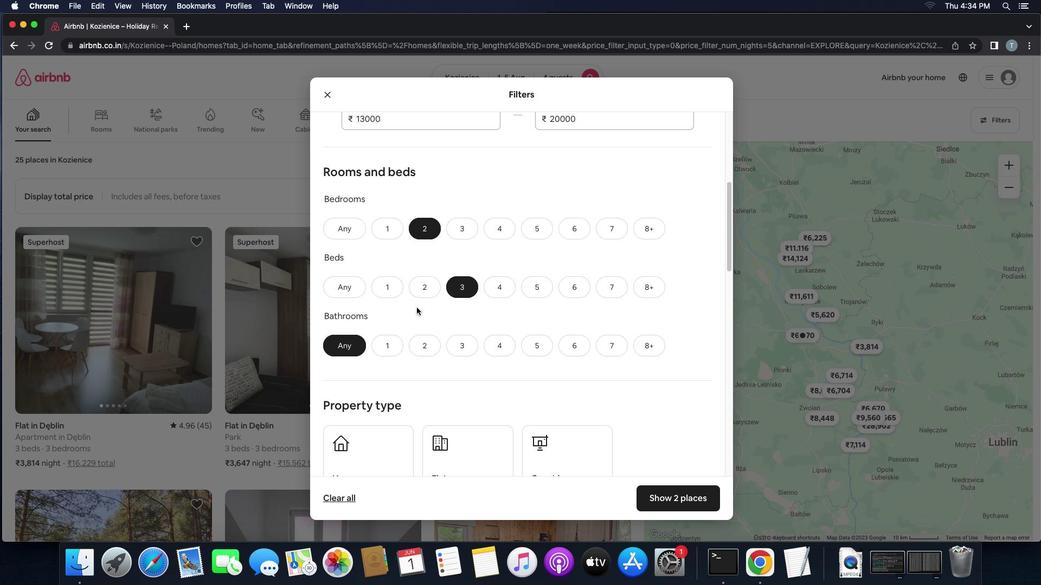 
Action: Mouse scrolled (417, 308) with delta (0, 0)
Screenshot: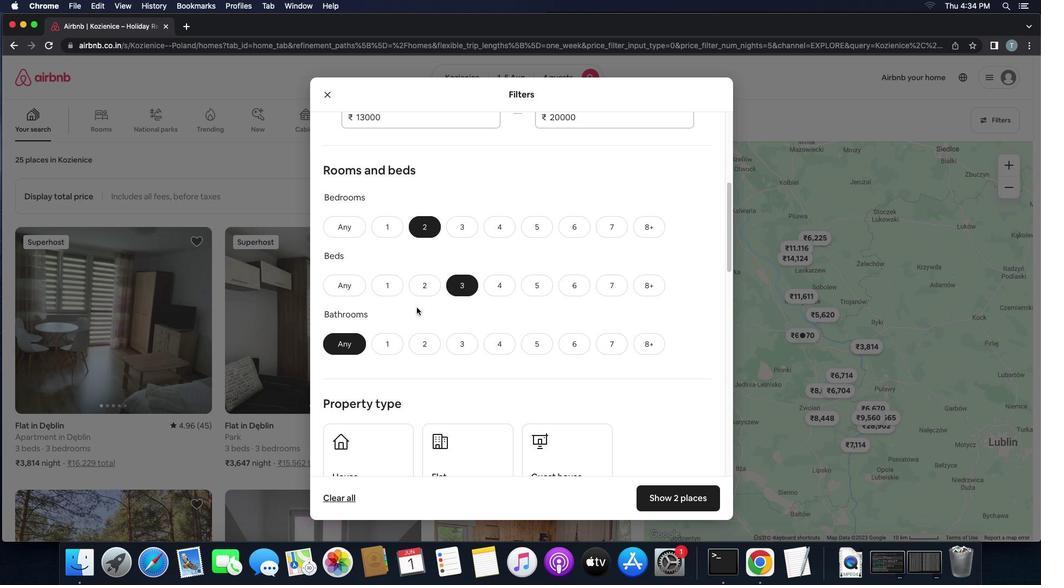 
Action: Mouse moved to (419, 327)
Screenshot: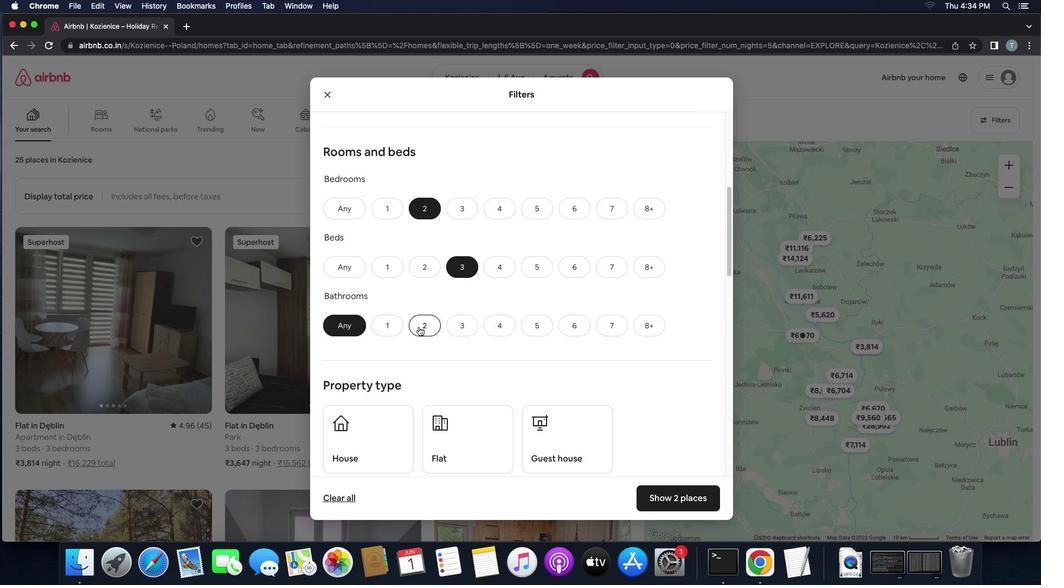
Action: Mouse pressed left at (419, 327)
Screenshot: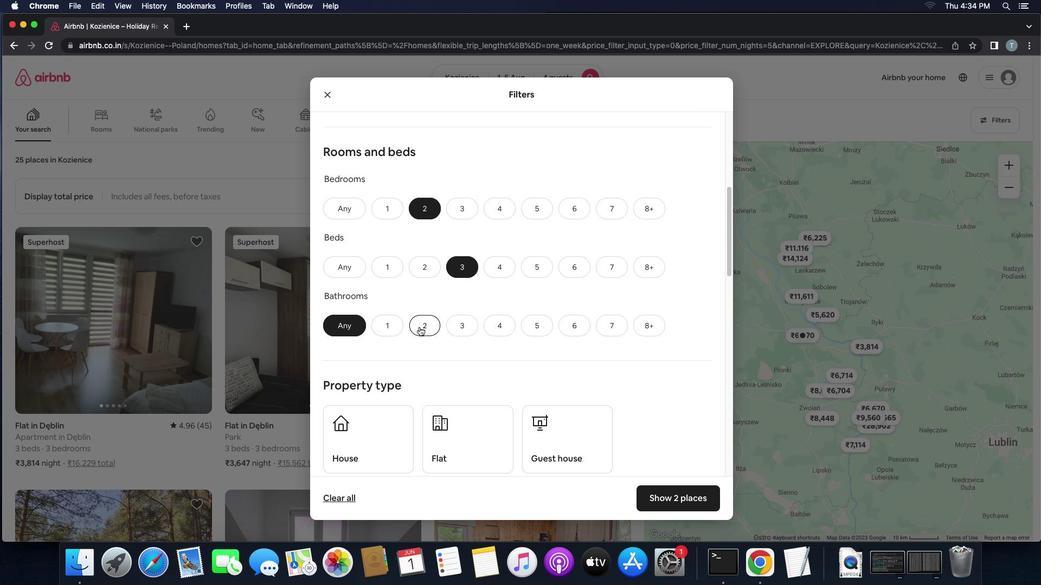
Action: Mouse moved to (501, 364)
Screenshot: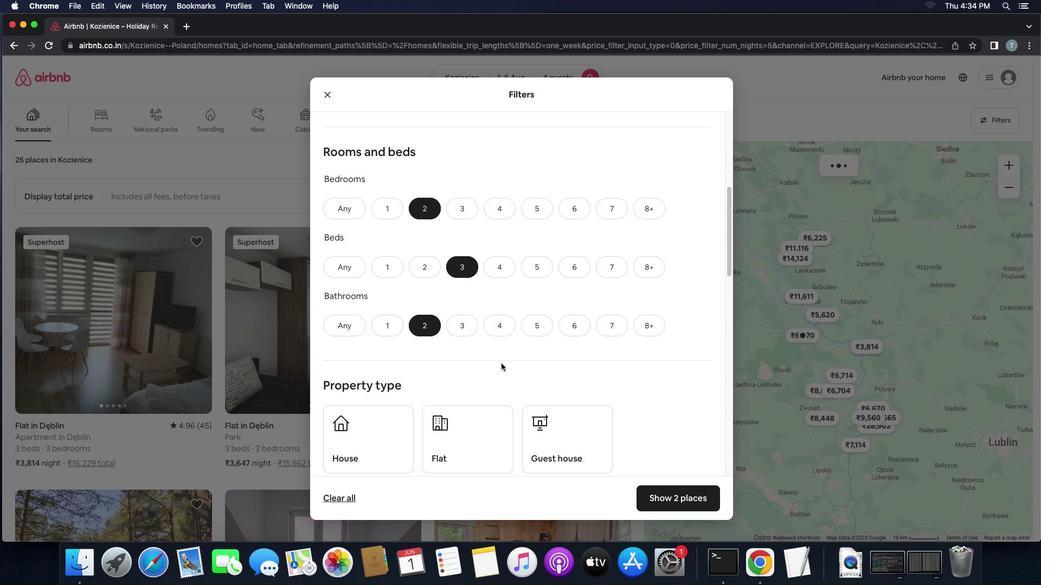 
Action: Mouse scrolled (501, 364) with delta (0, 0)
Screenshot: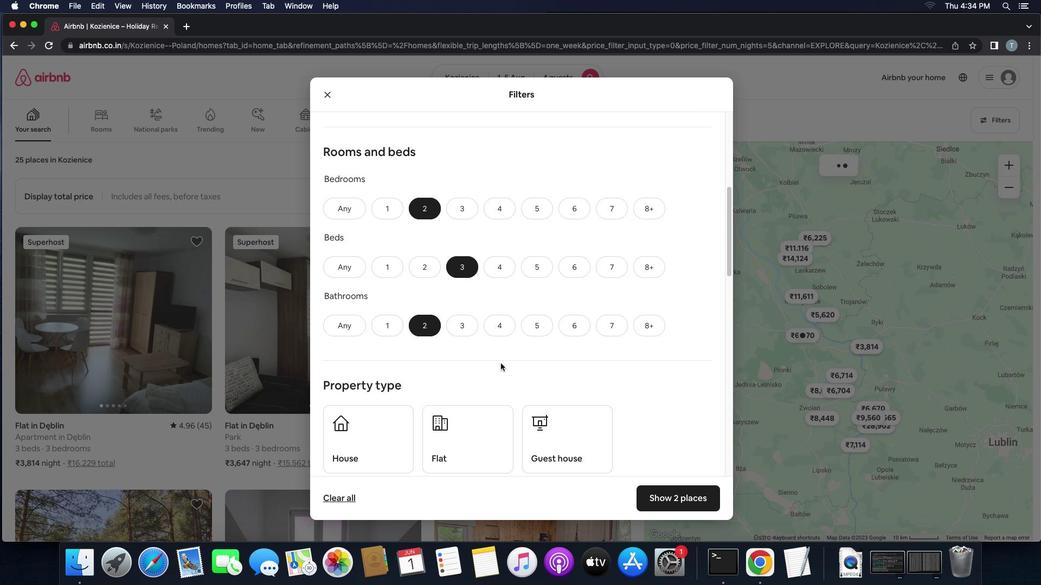 
Action: Mouse moved to (501, 363)
Screenshot: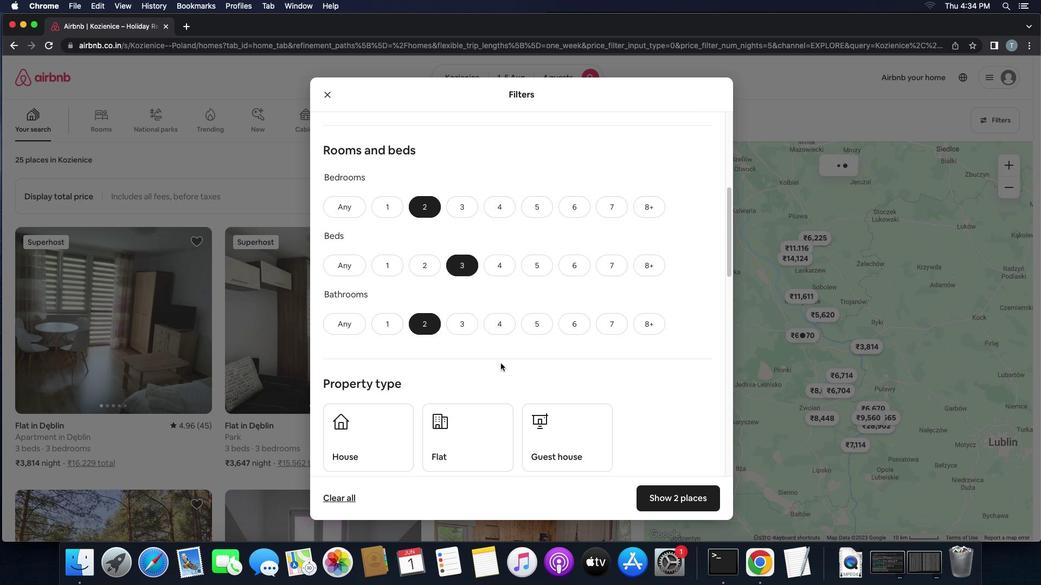 
Action: Mouse scrolled (501, 363) with delta (0, 0)
Screenshot: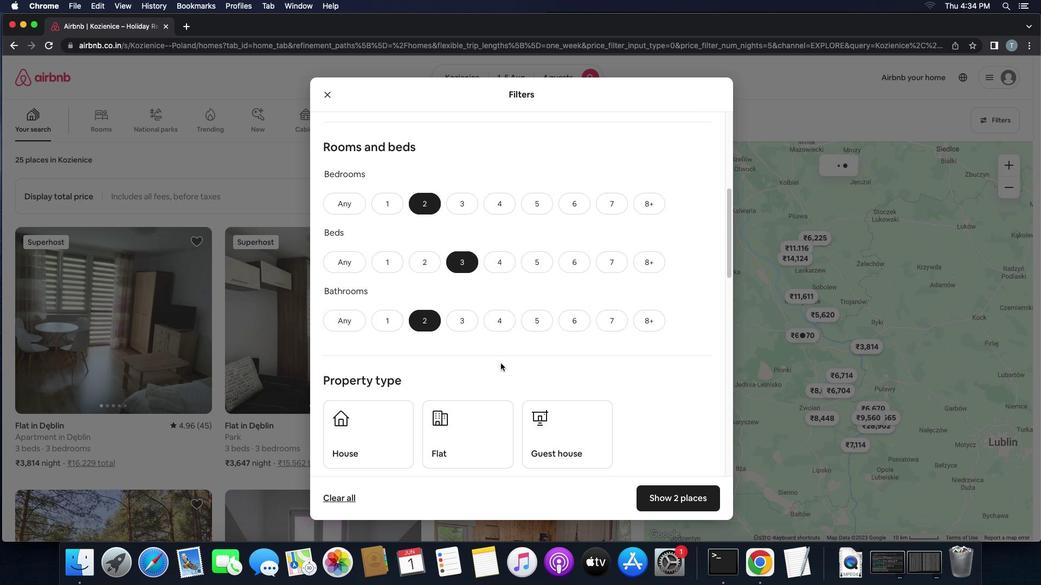 
Action: Mouse moved to (500, 363)
Screenshot: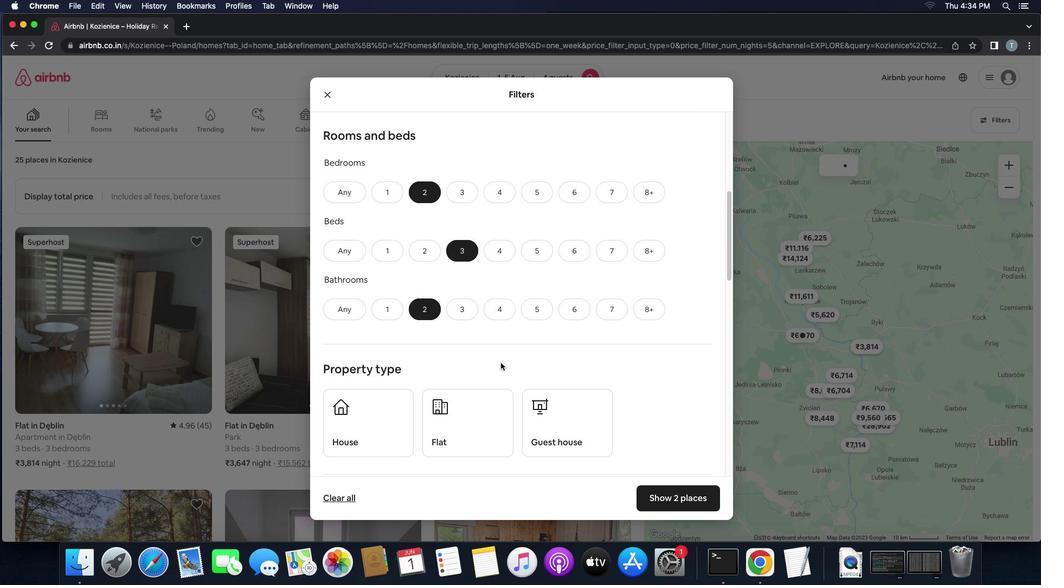 
Action: Mouse scrolled (500, 363) with delta (0, 0)
Screenshot: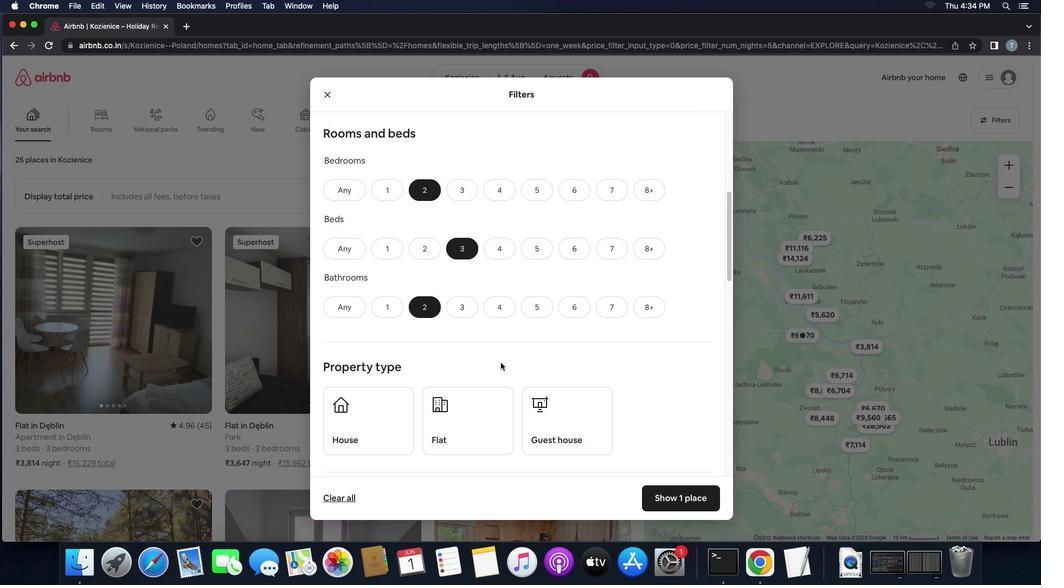
Action: Mouse scrolled (500, 363) with delta (0, 0)
Screenshot: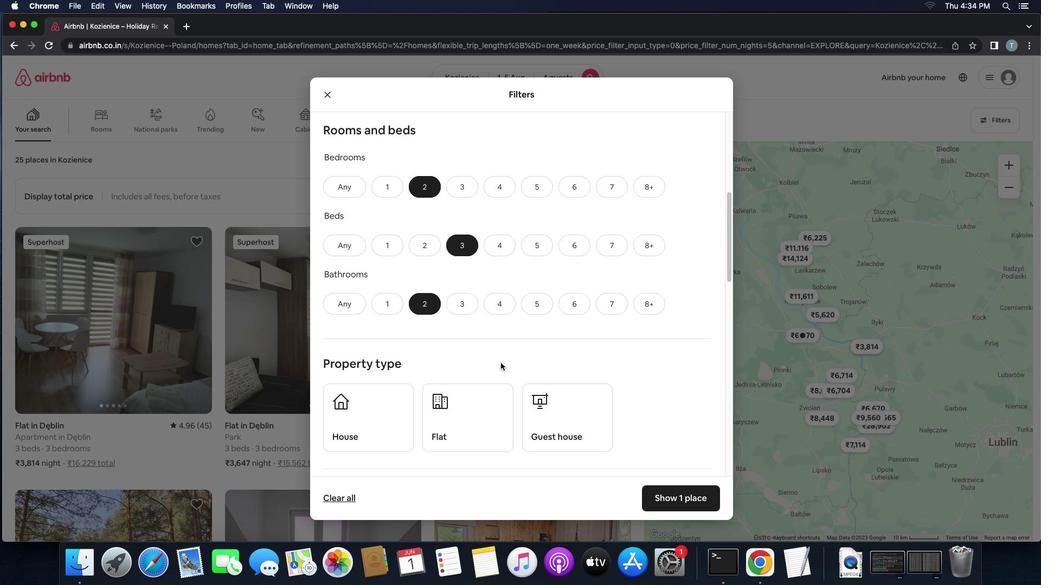 
Action: Mouse scrolled (500, 363) with delta (0, -1)
Screenshot: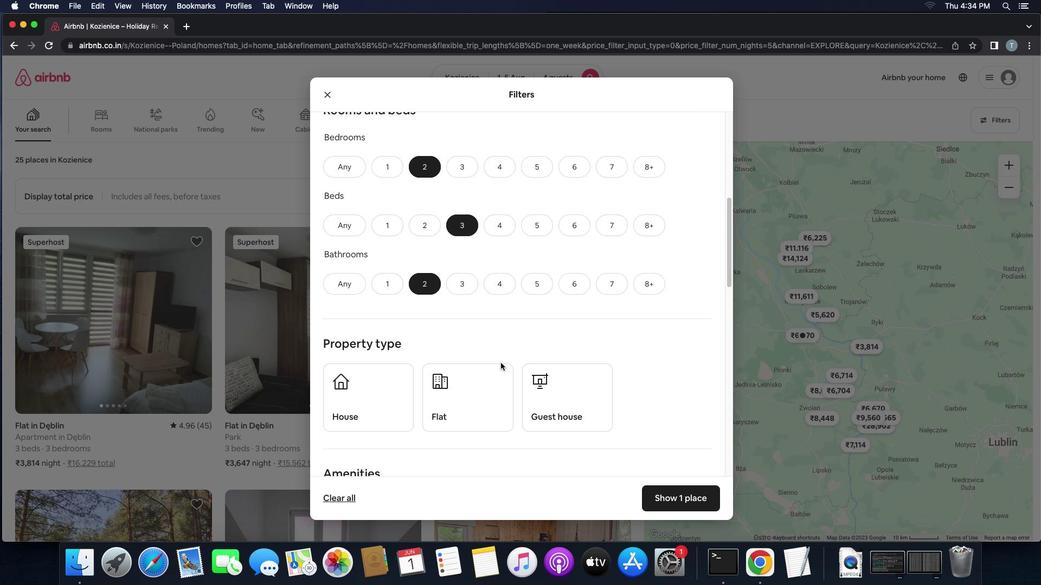 
Action: Mouse moved to (500, 363)
Screenshot: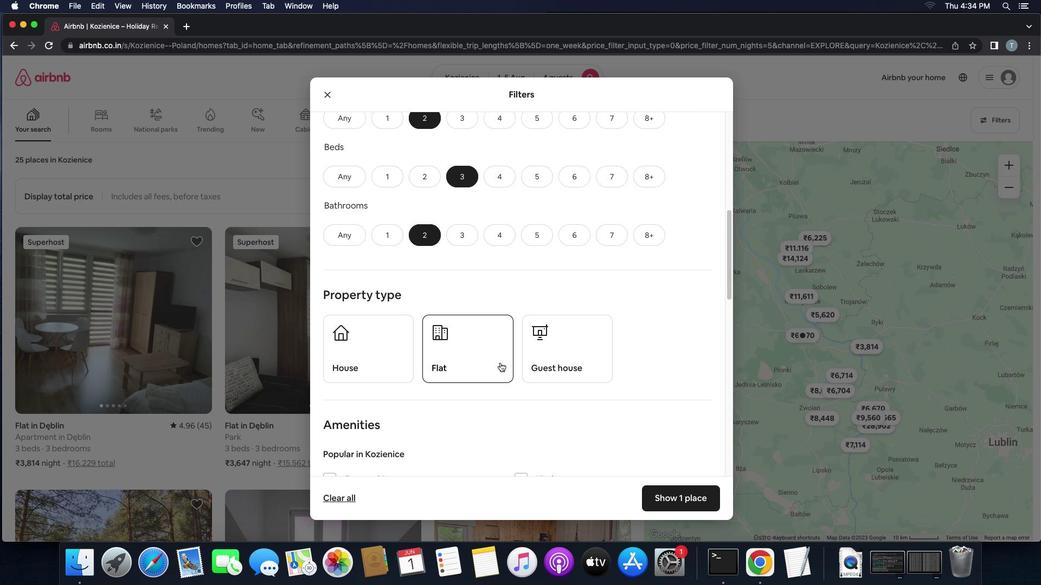 
Action: Mouse scrolled (500, 363) with delta (0, 0)
Screenshot: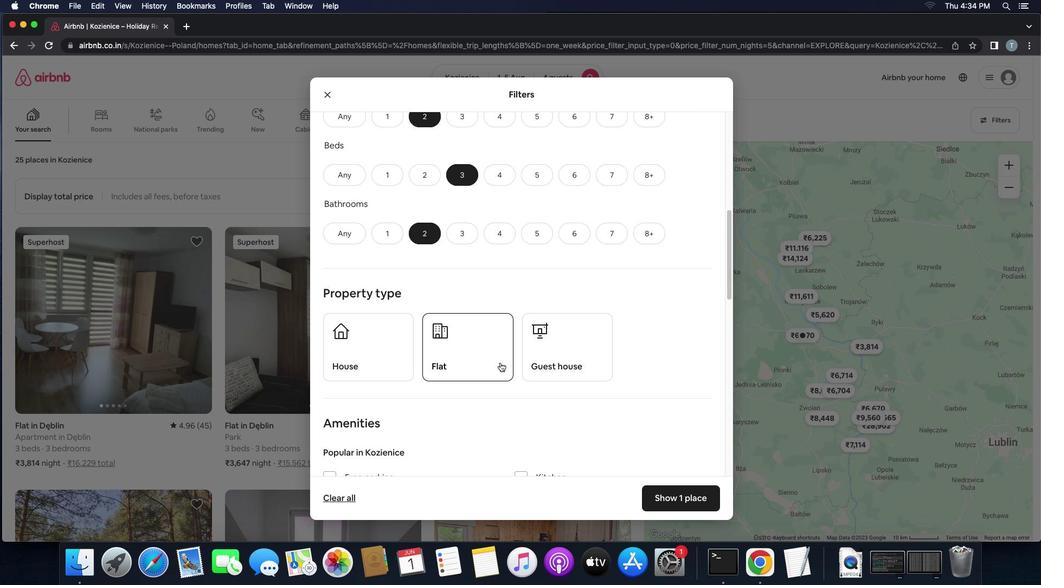 
Action: Mouse scrolled (500, 363) with delta (0, 0)
Screenshot: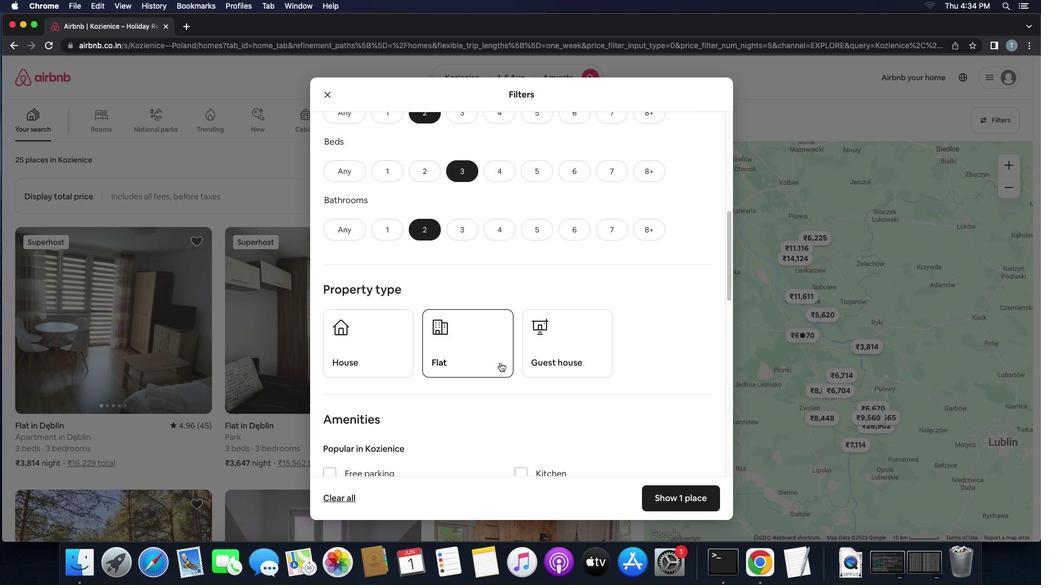 
Action: Mouse scrolled (500, 363) with delta (0, -1)
Screenshot: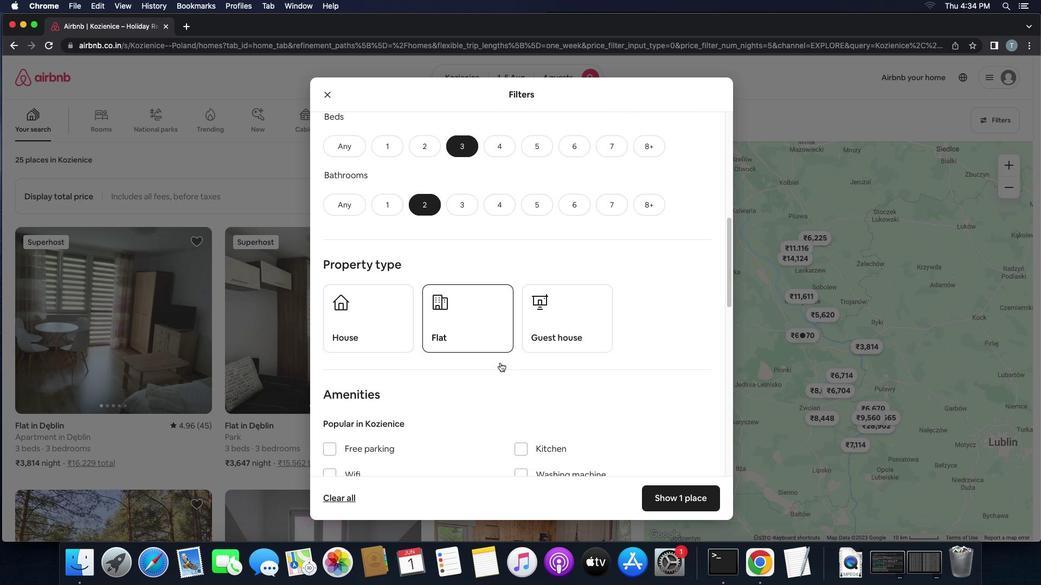 
Action: Mouse moved to (450, 292)
Screenshot: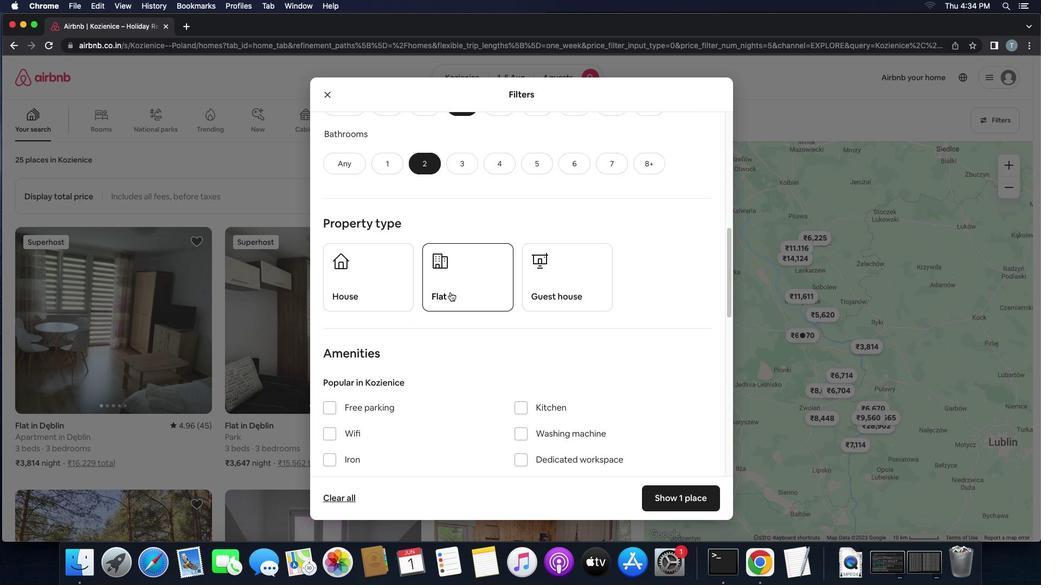 
Action: Mouse pressed left at (450, 292)
Screenshot: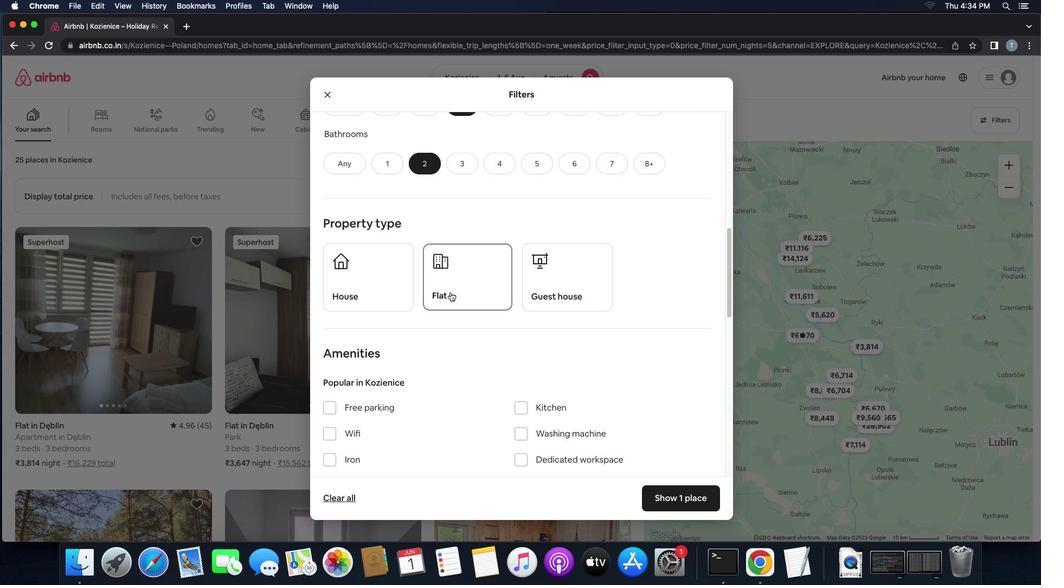 
Action: Mouse moved to (562, 286)
Screenshot: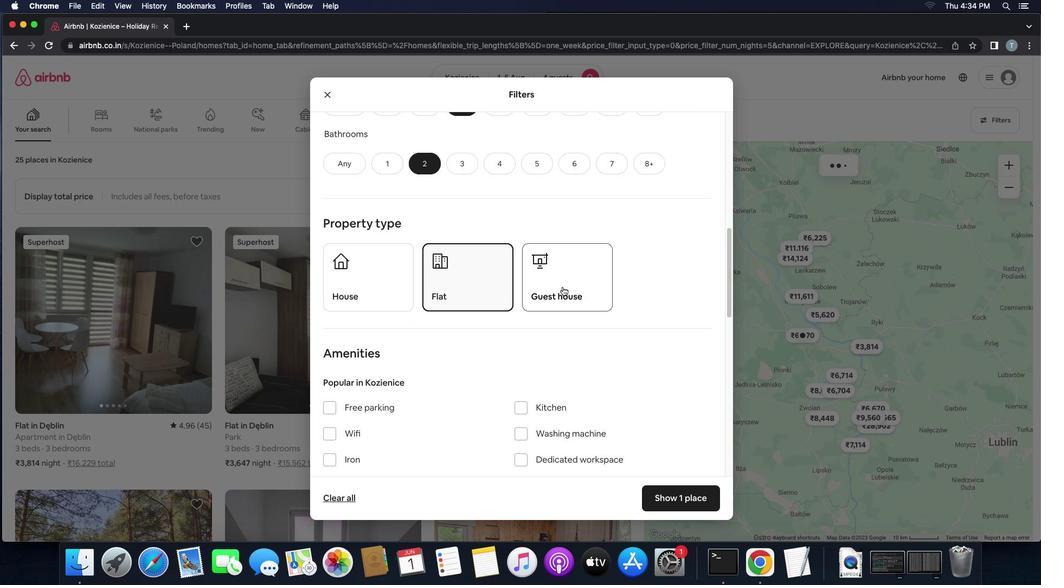 
Action: Mouse pressed left at (562, 286)
Screenshot: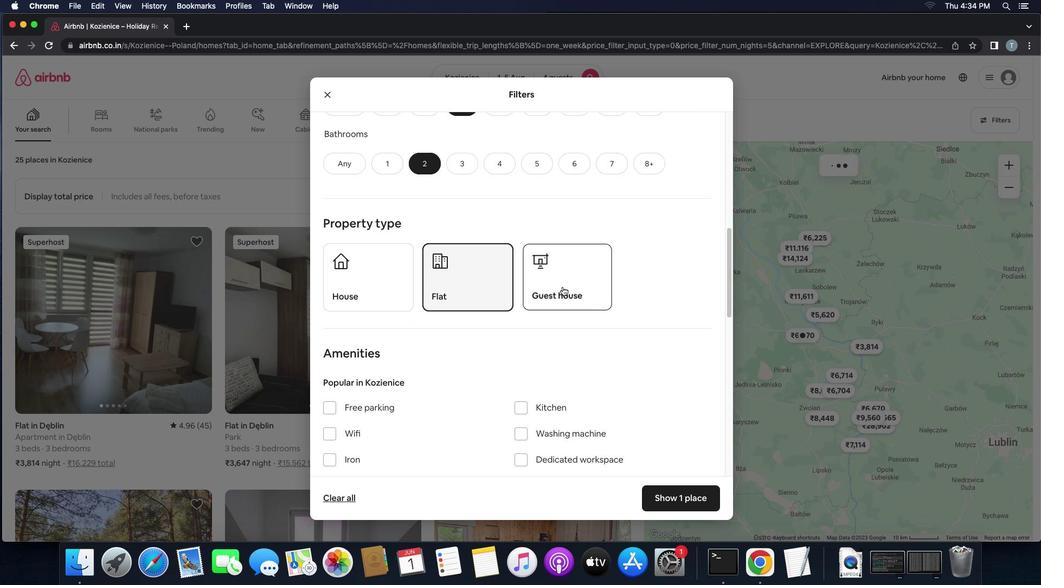 
Action: Mouse moved to (520, 360)
Screenshot: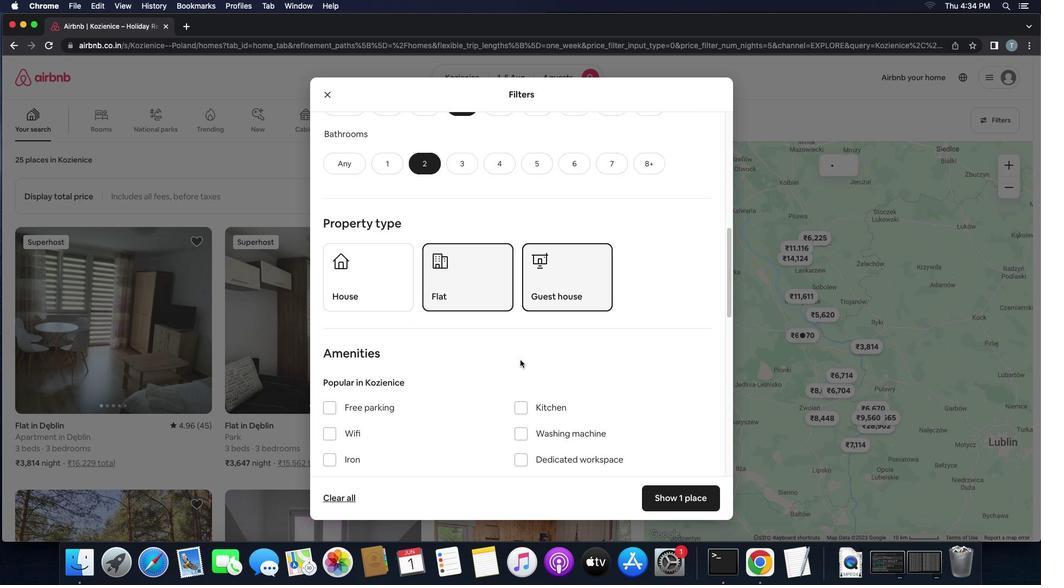 
Action: Mouse scrolled (520, 360) with delta (0, 0)
Screenshot: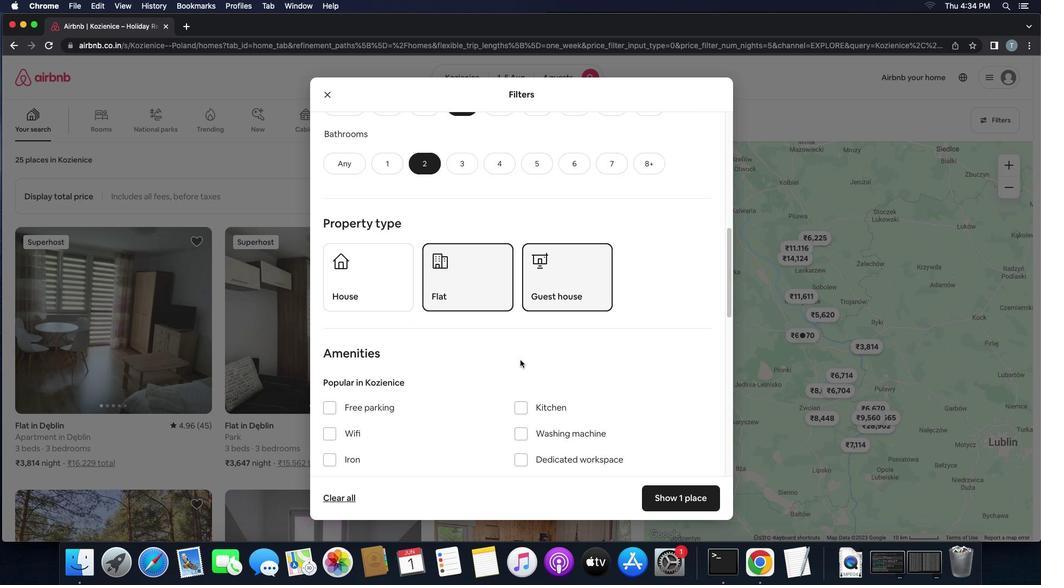 
Action: Mouse scrolled (520, 360) with delta (0, 0)
Screenshot: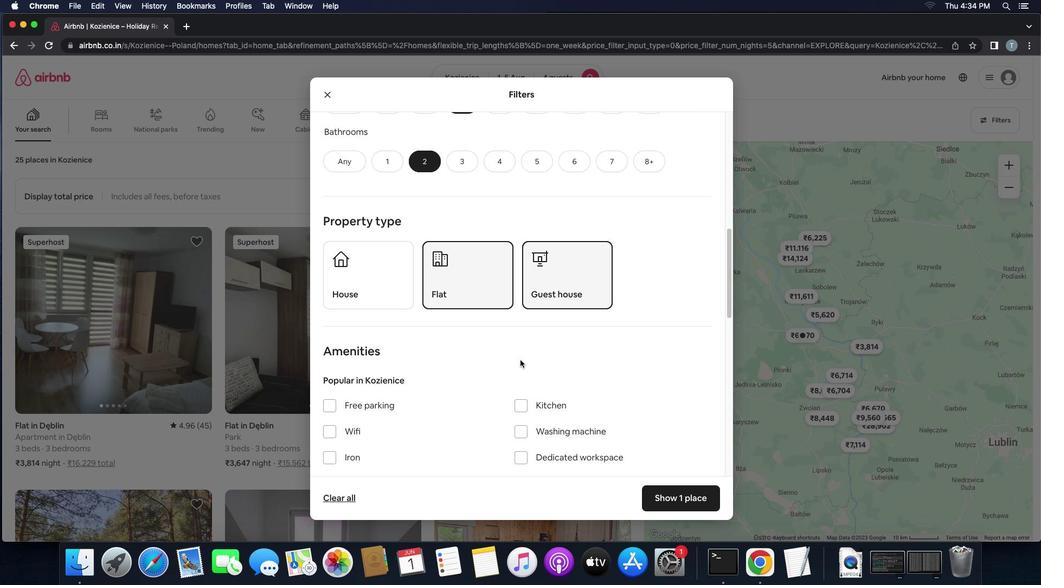 
Action: Mouse scrolled (520, 360) with delta (0, 0)
Screenshot: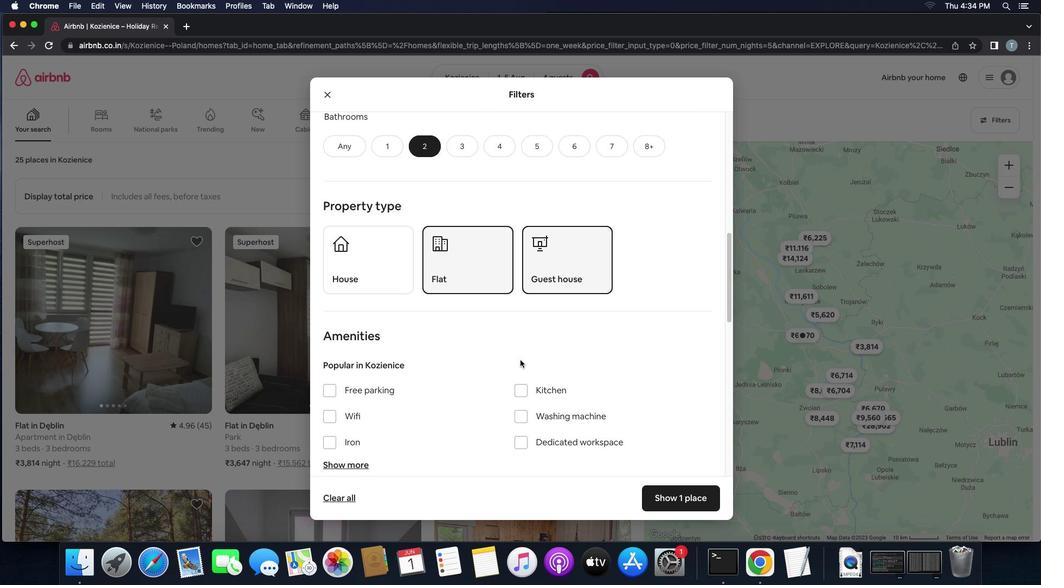 
Action: Mouse scrolled (520, 360) with delta (0, 0)
Screenshot: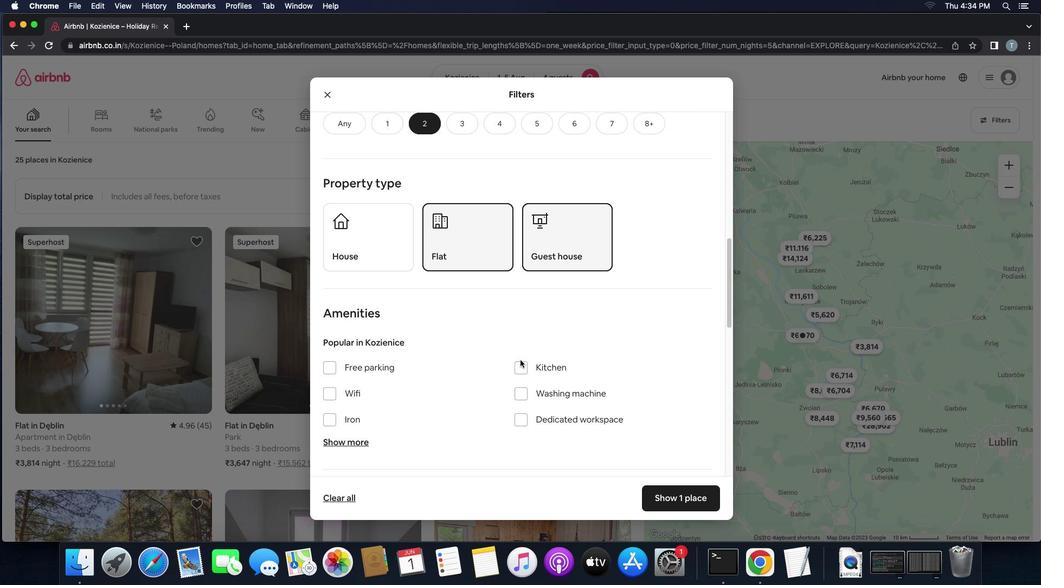
Action: Mouse scrolled (520, 360) with delta (0, 0)
Screenshot: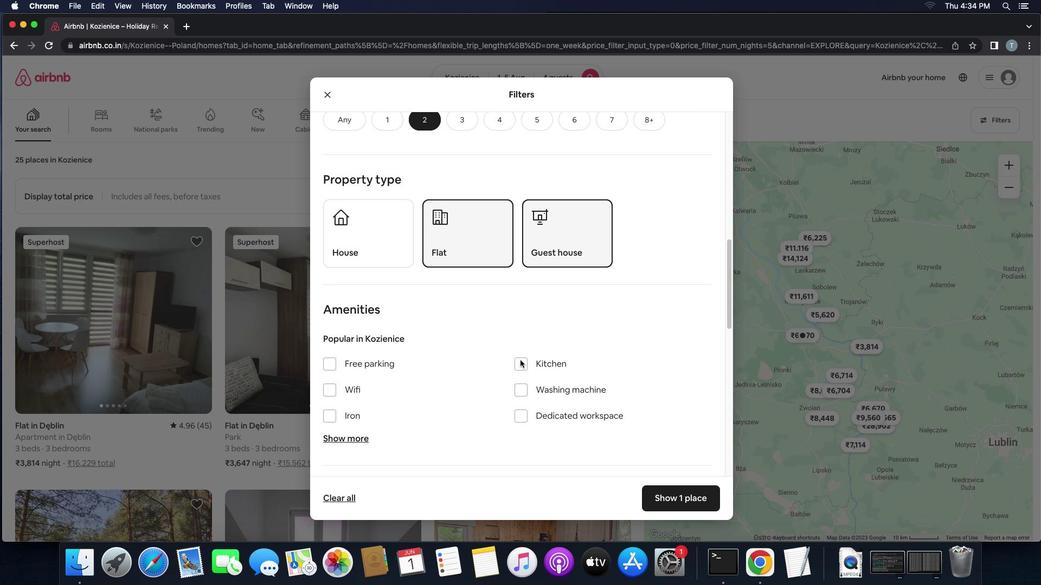 
Action: Mouse scrolled (520, 360) with delta (0, -1)
Screenshot: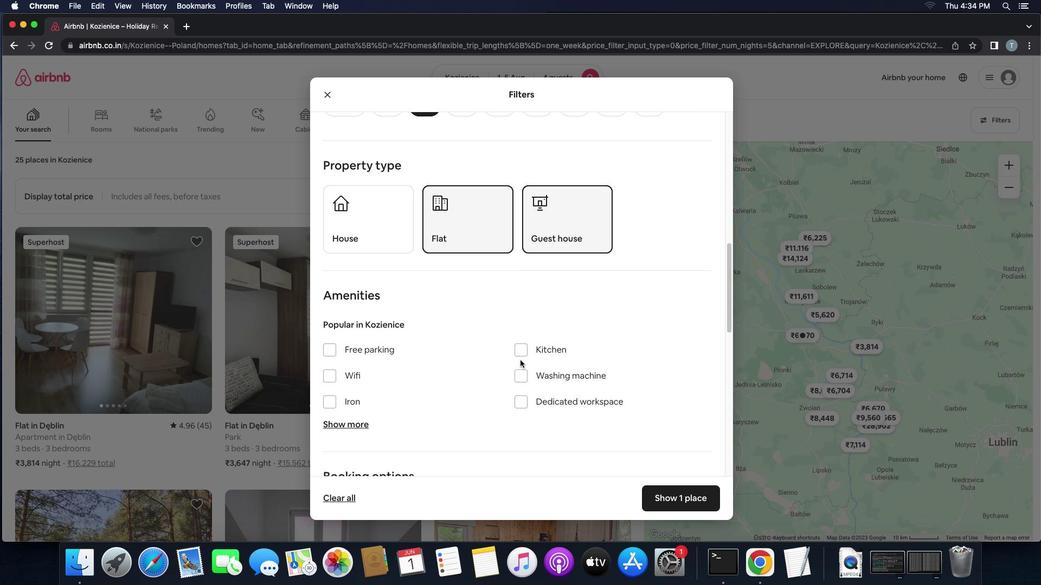 
Action: Mouse scrolled (520, 360) with delta (0, 0)
Screenshot: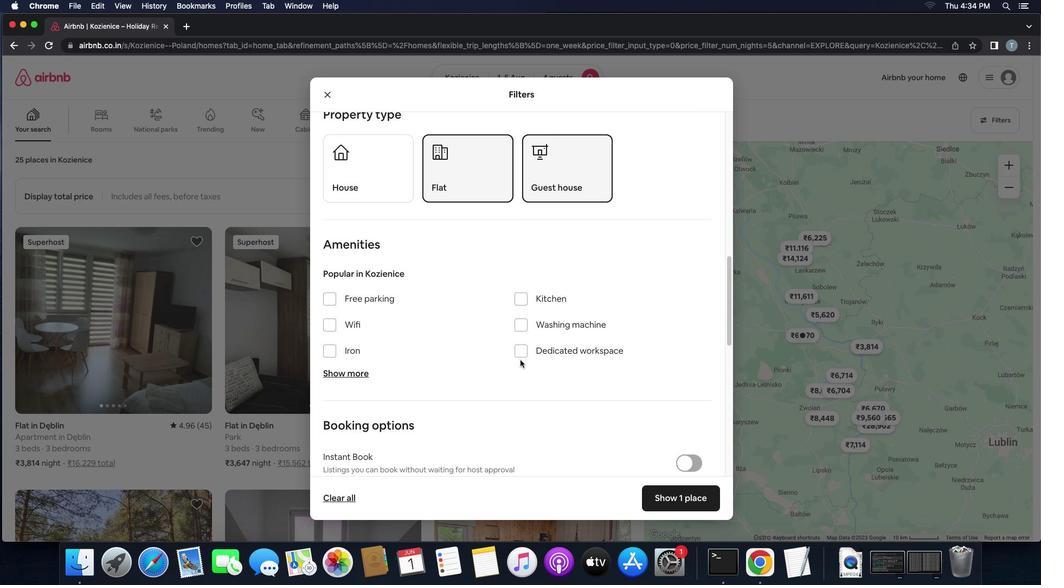 
Action: Mouse scrolled (520, 360) with delta (0, 0)
Screenshot: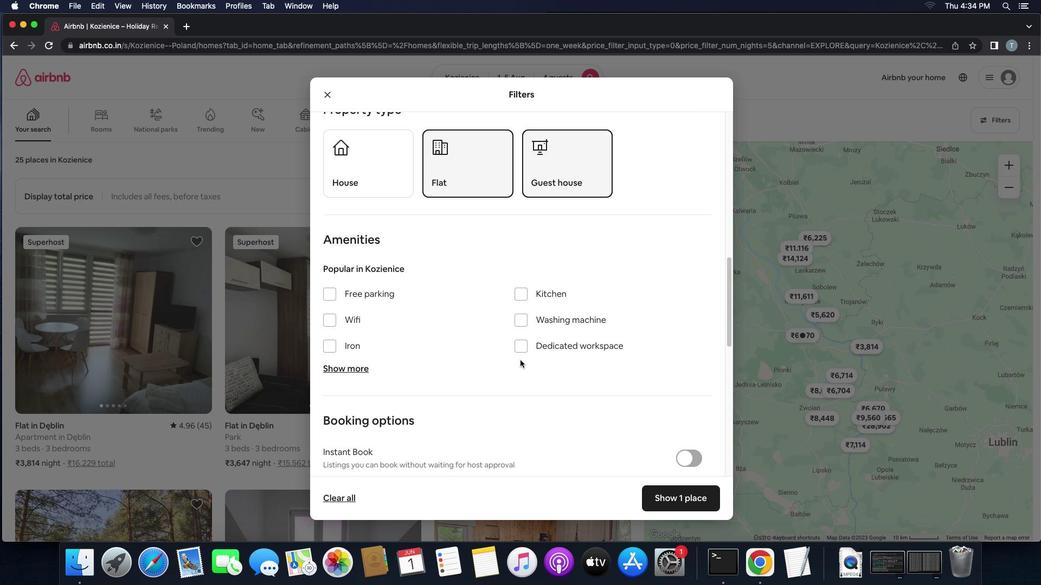 
Action: Mouse scrolled (520, 360) with delta (0, 0)
Screenshot: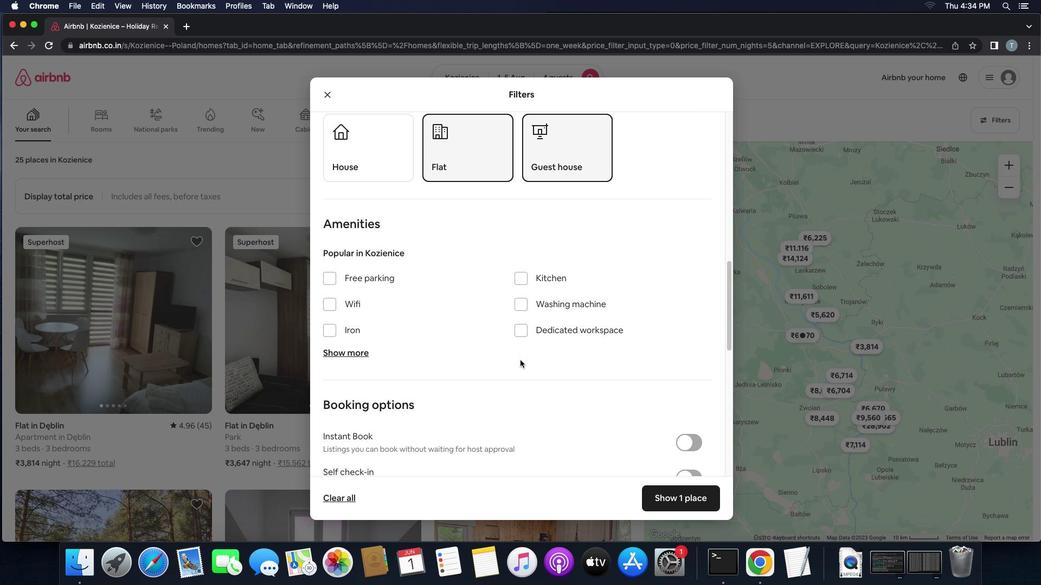 
Action: Mouse scrolled (520, 360) with delta (0, 0)
Screenshot: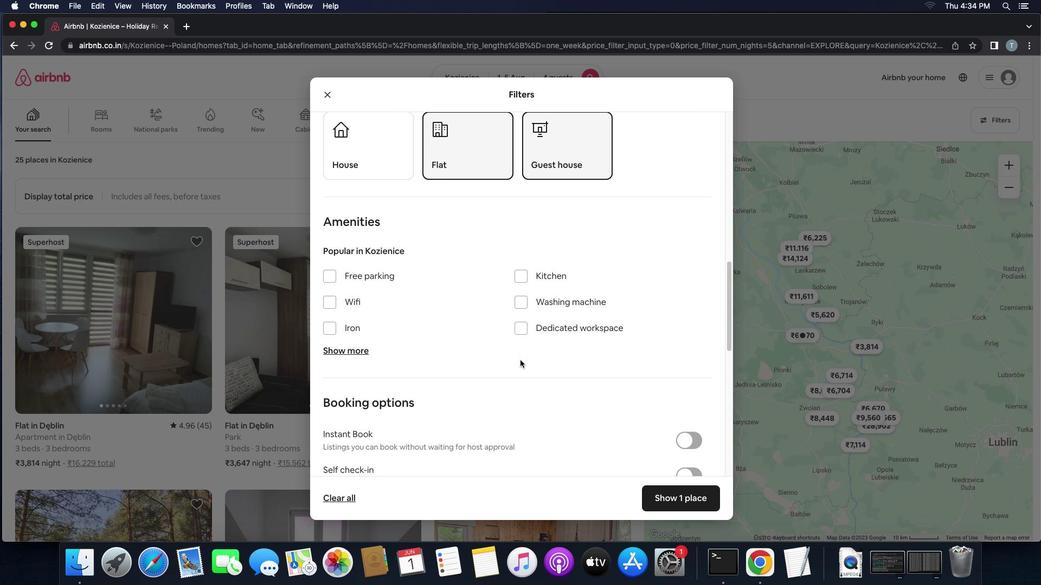 
Action: Mouse scrolled (520, 360) with delta (0, 0)
Screenshot: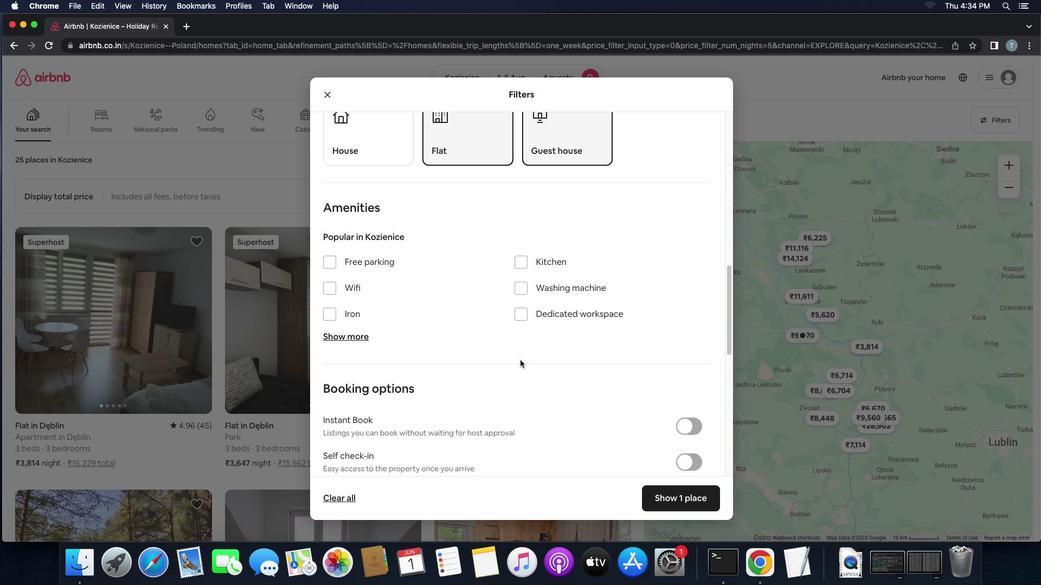
Action: Mouse scrolled (520, 360) with delta (0, 0)
Screenshot: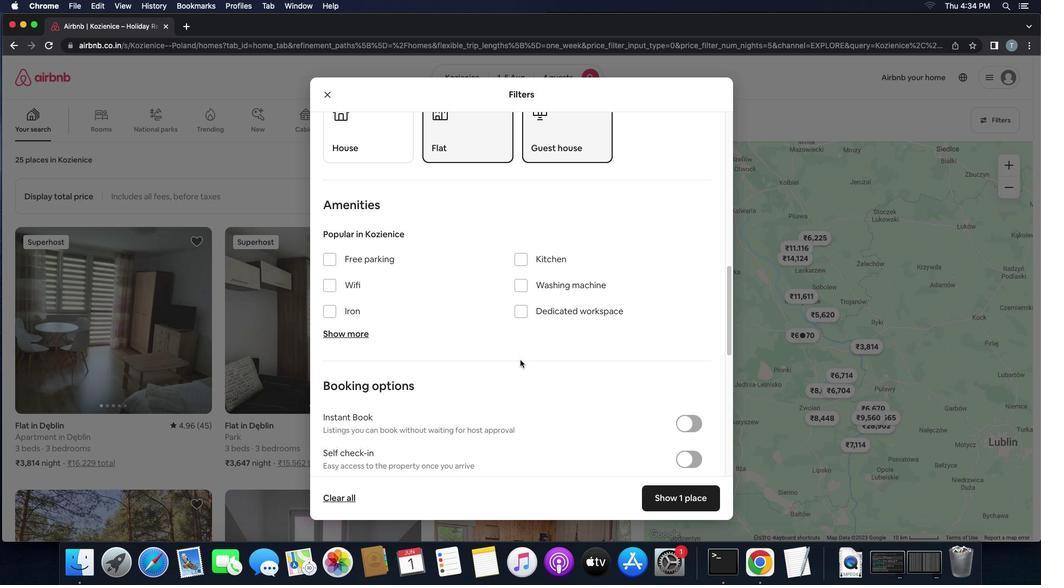 
Action: Mouse scrolled (520, 360) with delta (0, 0)
Screenshot: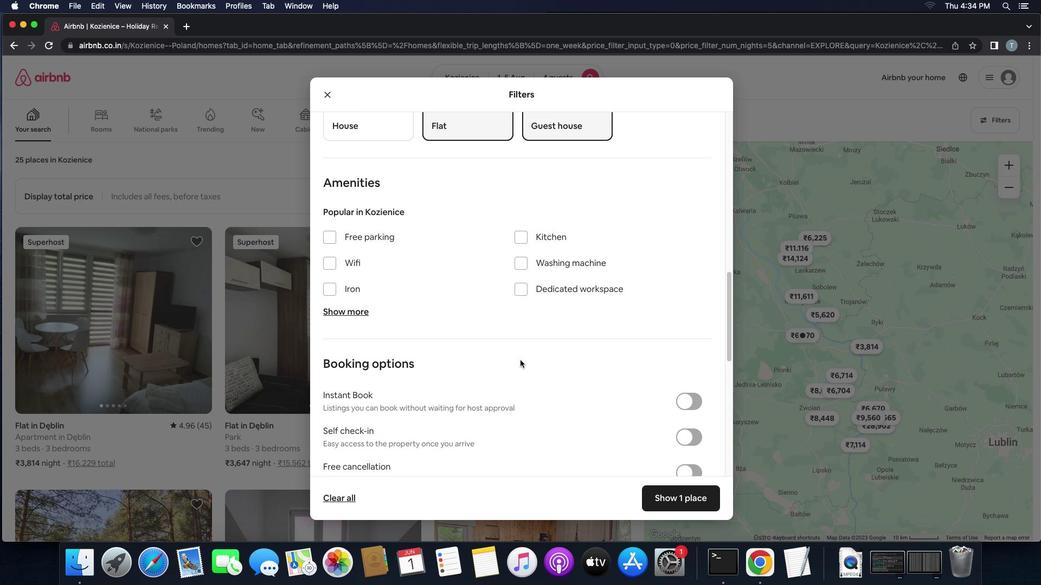 
Action: Mouse moved to (679, 422)
Screenshot: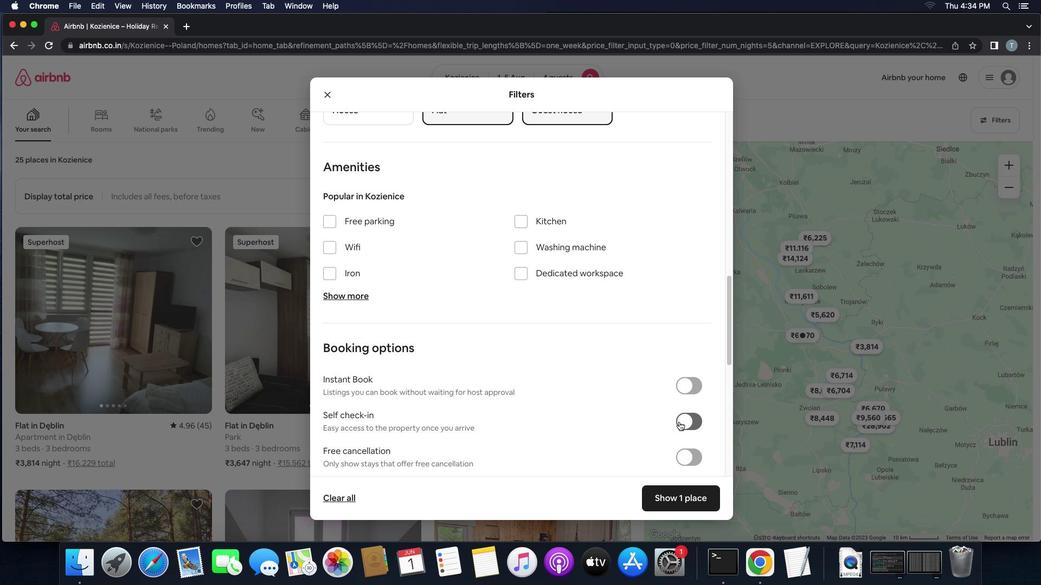 
Action: Mouse pressed left at (679, 422)
Screenshot: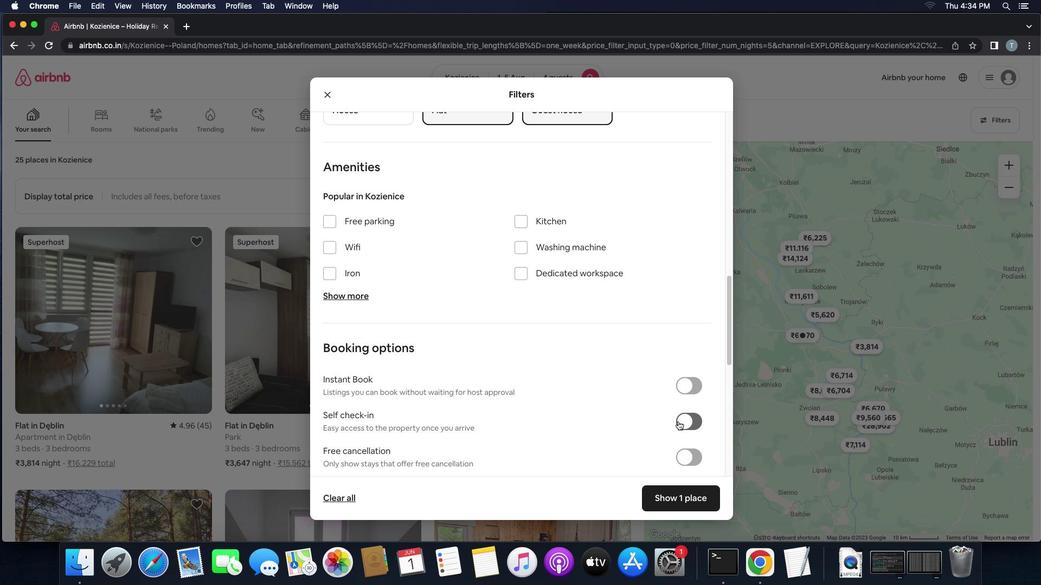 
Action: Mouse moved to (567, 423)
Screenshot: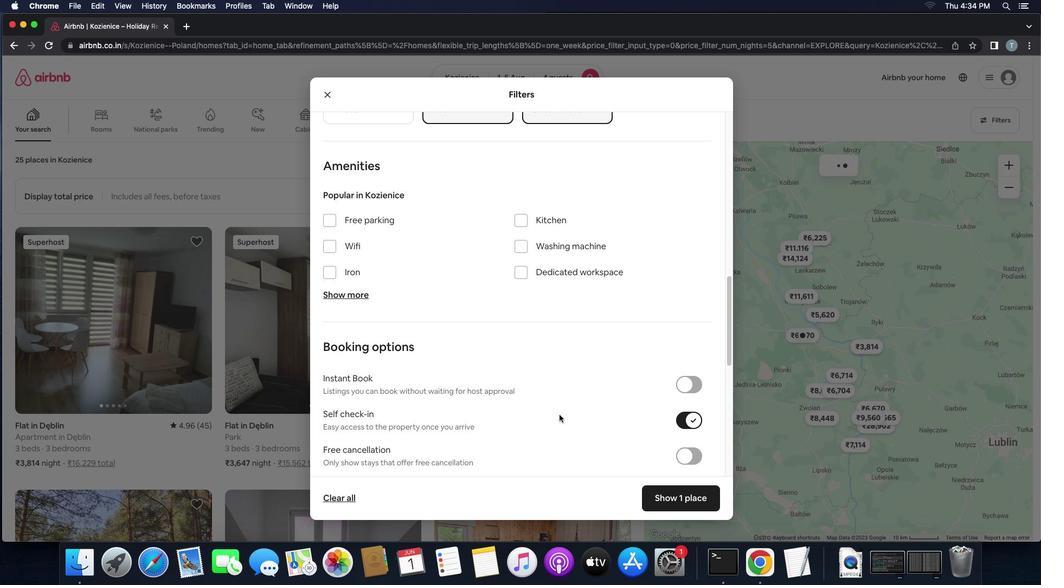 
Action: Mouse scrolled (567, 423) with delta (0, 0)
Screenshot: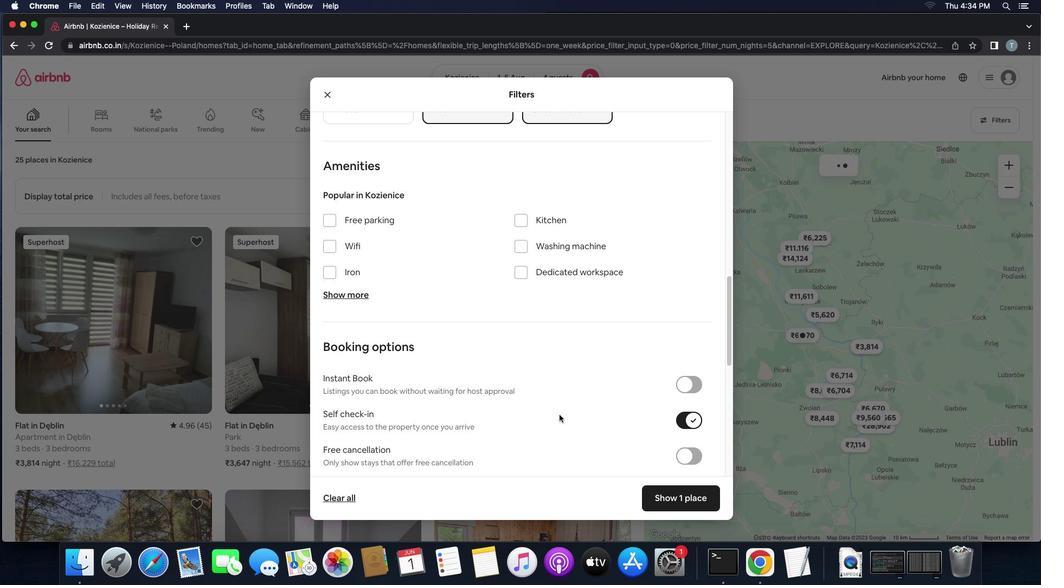 
Action: Mouse moved to (566, 423)
Screenshot: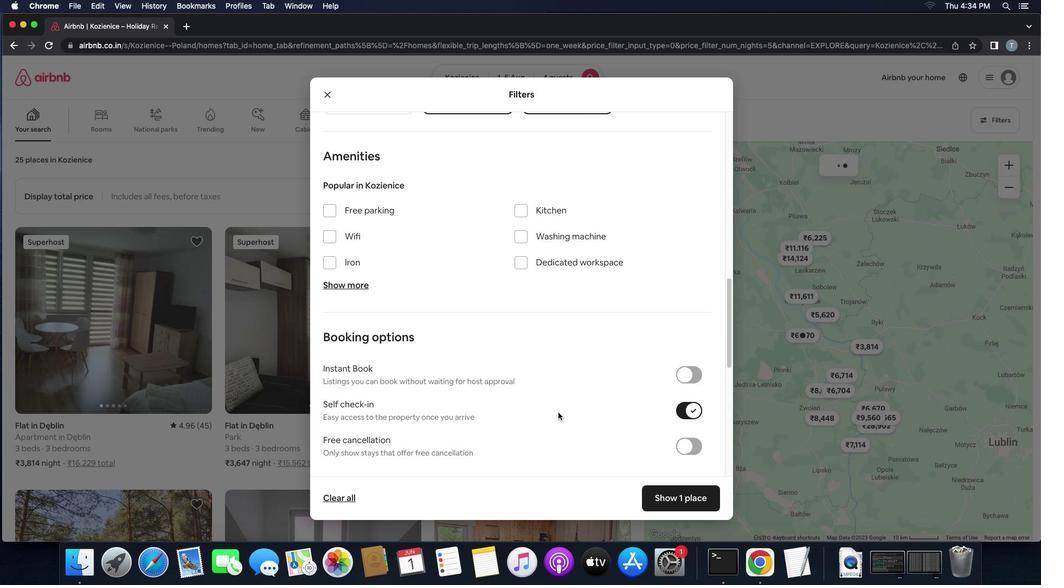 
Action: Mouse scrolled (566, 423) with delta (0, 0)
Screenshot: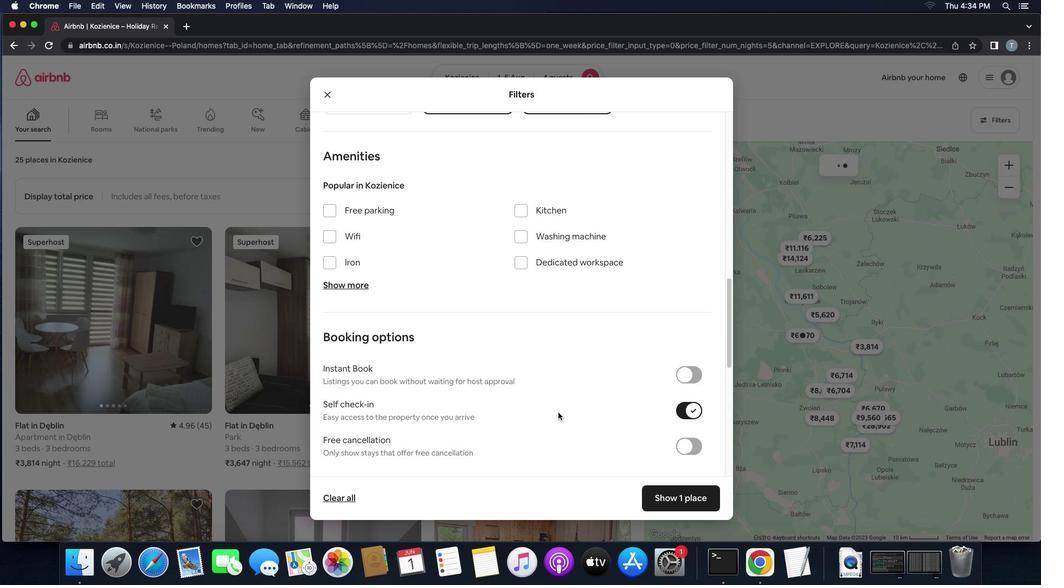 
Action: Mouse moved to (562, 418)
Screenshot: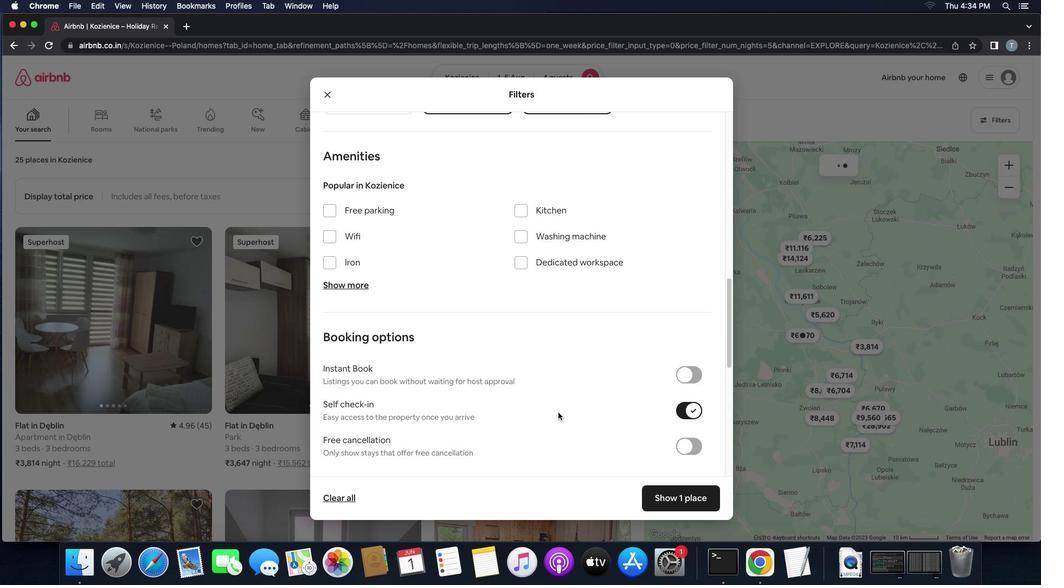 
Action: Mouse scrolled (562, 418) with delta (0, -1)
Screenshot: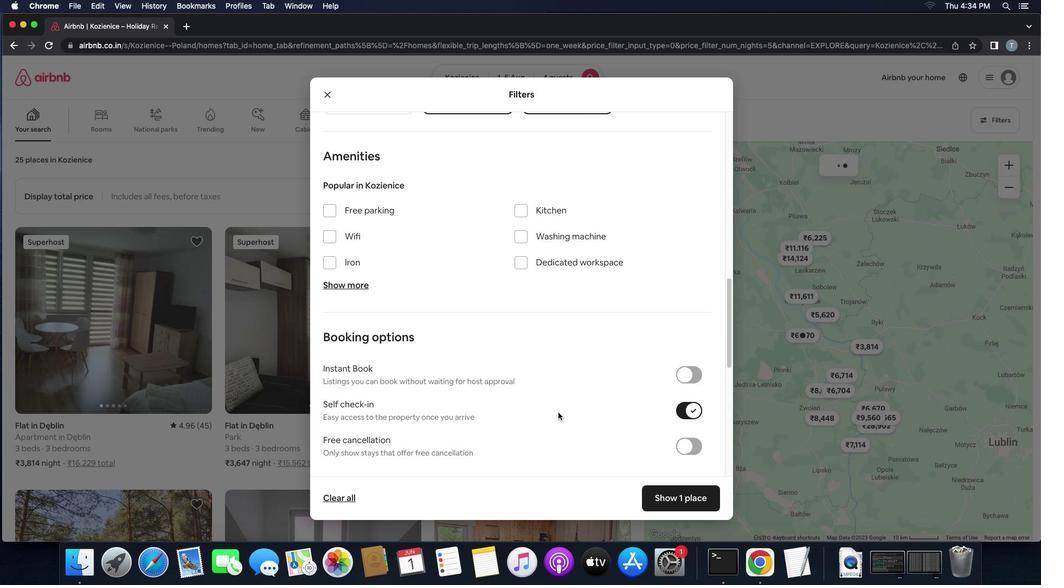 
Action: Mouse moved to (559, 415)
Screenshot: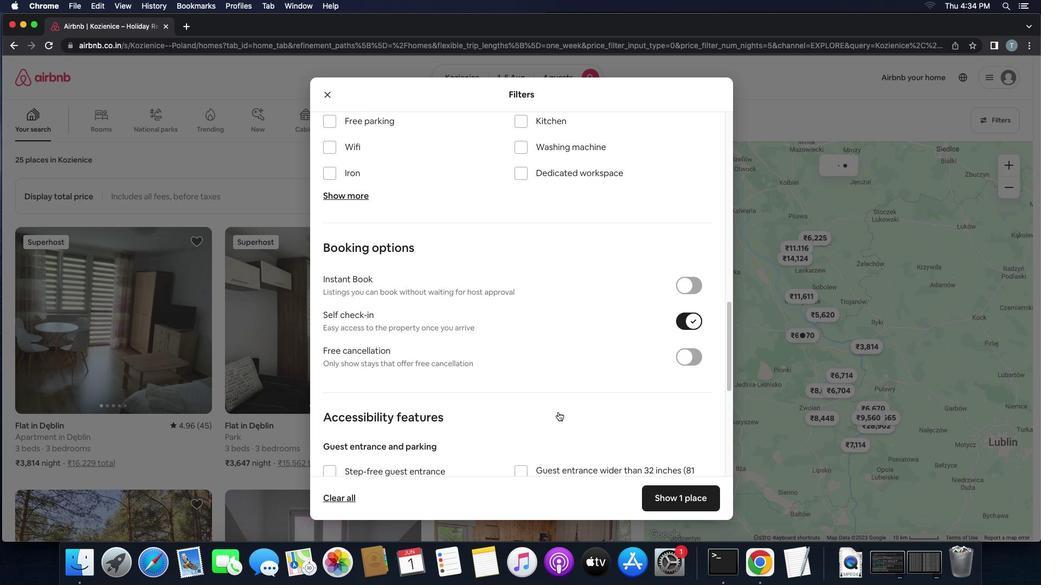 
Action: Mouse scrolled (559, 415) with delta (0, -2)
Screenshot: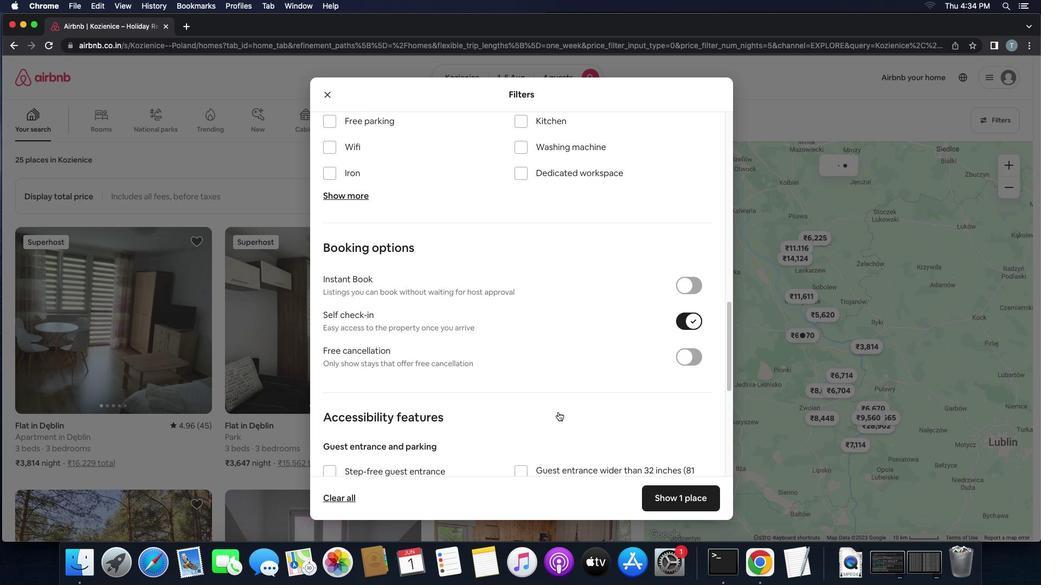 
Action: Mouse moved to (558, 412)
Screenshot: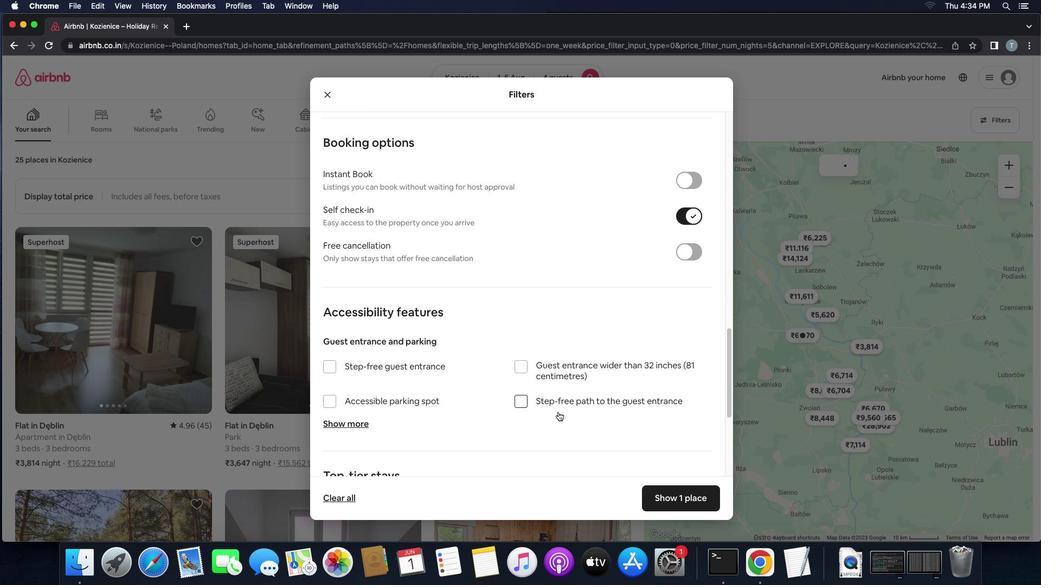 
Action: Mouse scrolled (558, 412) with delta (0, 0)
Screenshot: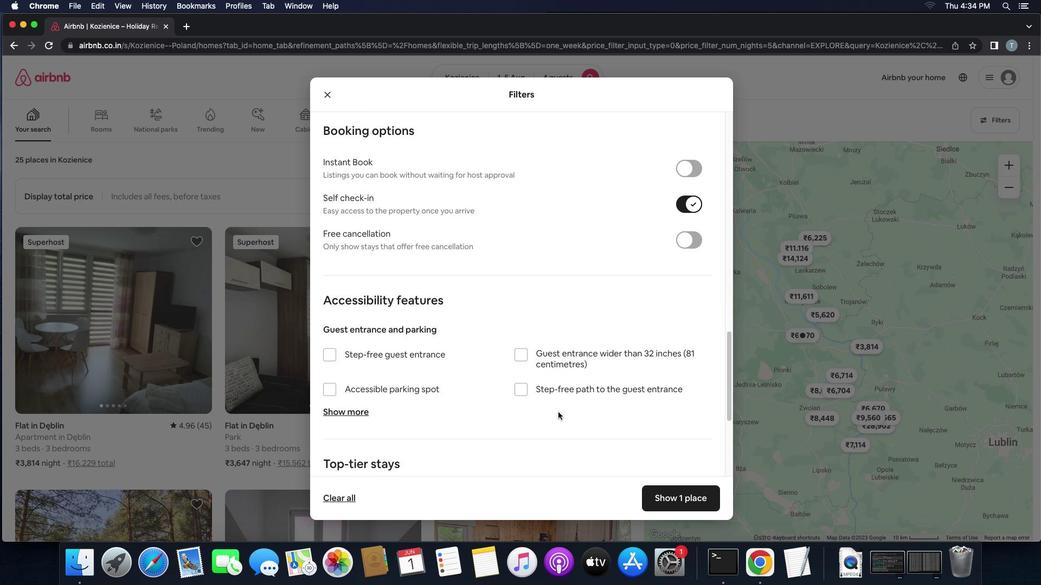 
Action: Mouse scrolled (558, 412) with delta (0, 0)
Screenshot: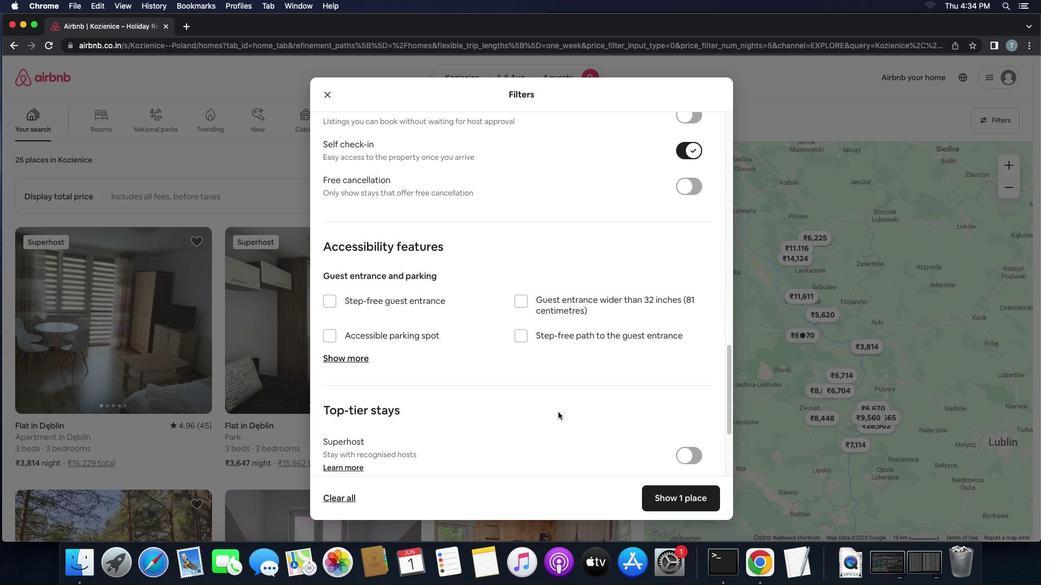 
Action: Mouse scrolled (558, 412) with delta (0, -1)
Screenshot: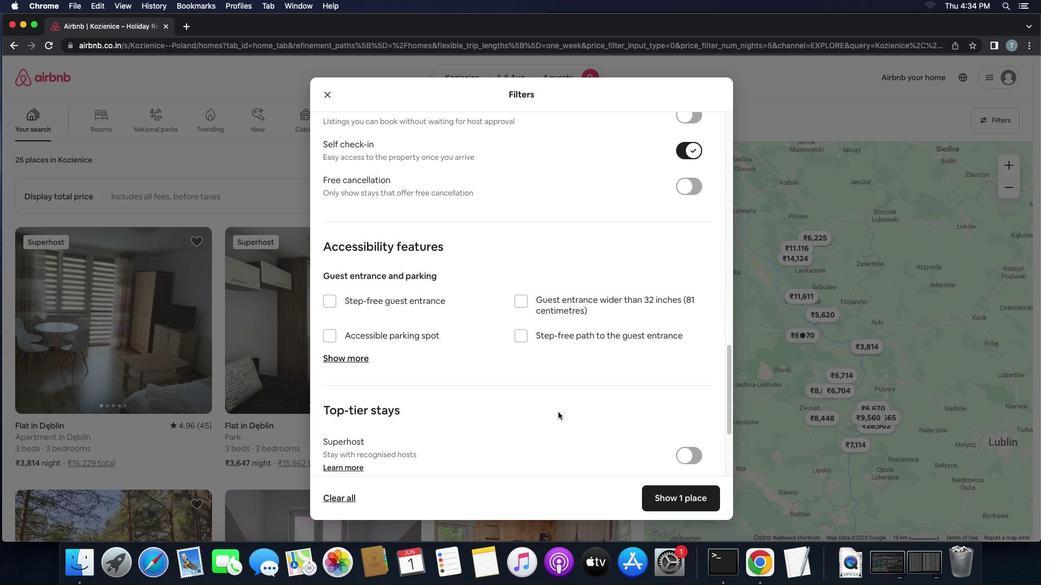 
Action: Mouse scrolled (558, 412) with delta (0, -2)
Screenshot: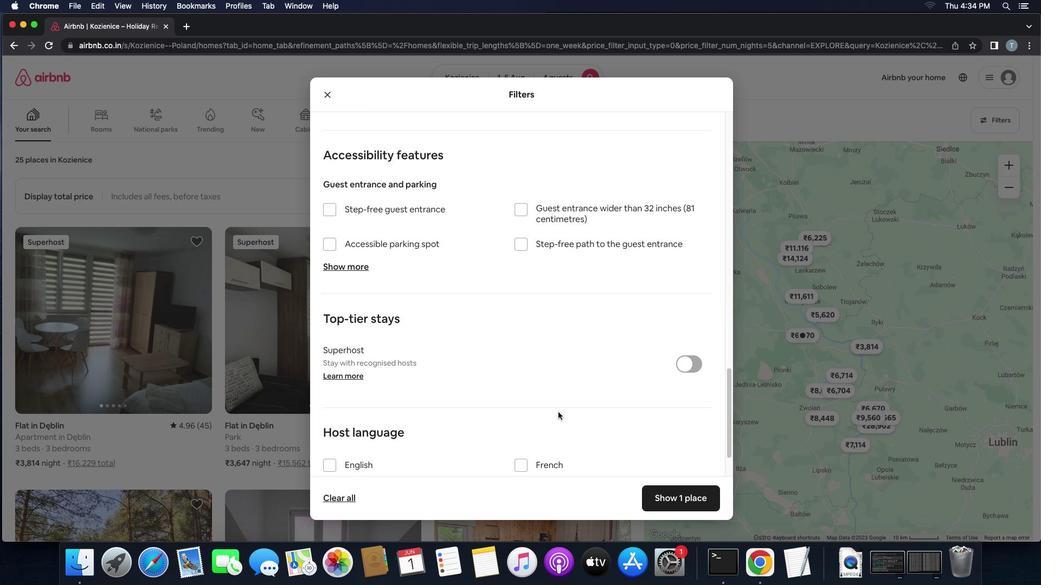 
Action: Mouse moved to (330, 398)
Screenshot: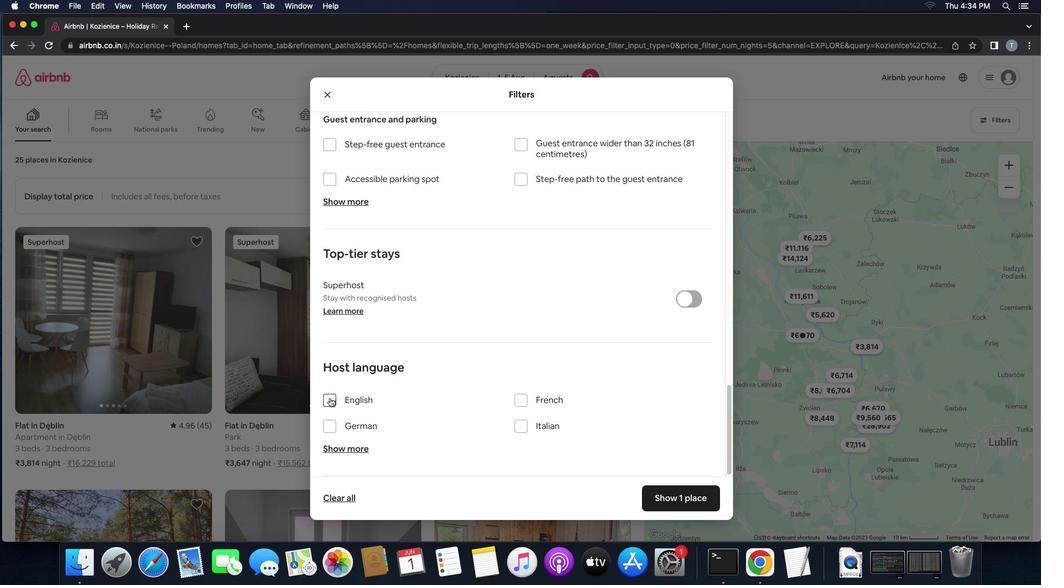 
Action: Mouse pressed left at (330, 398)
Screenshot: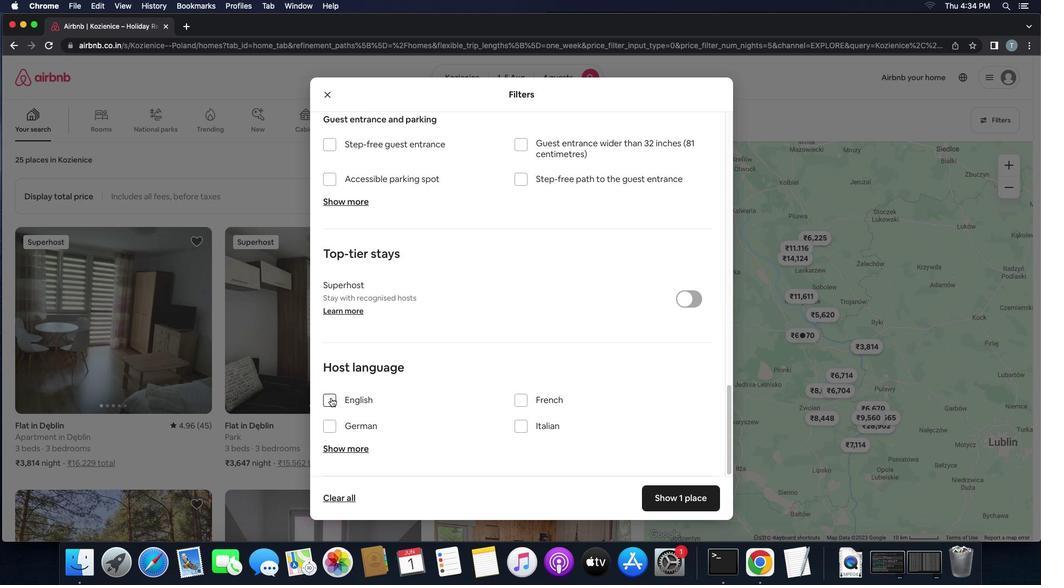 
Action: Mouse moved to (671, 495)
Screenshot: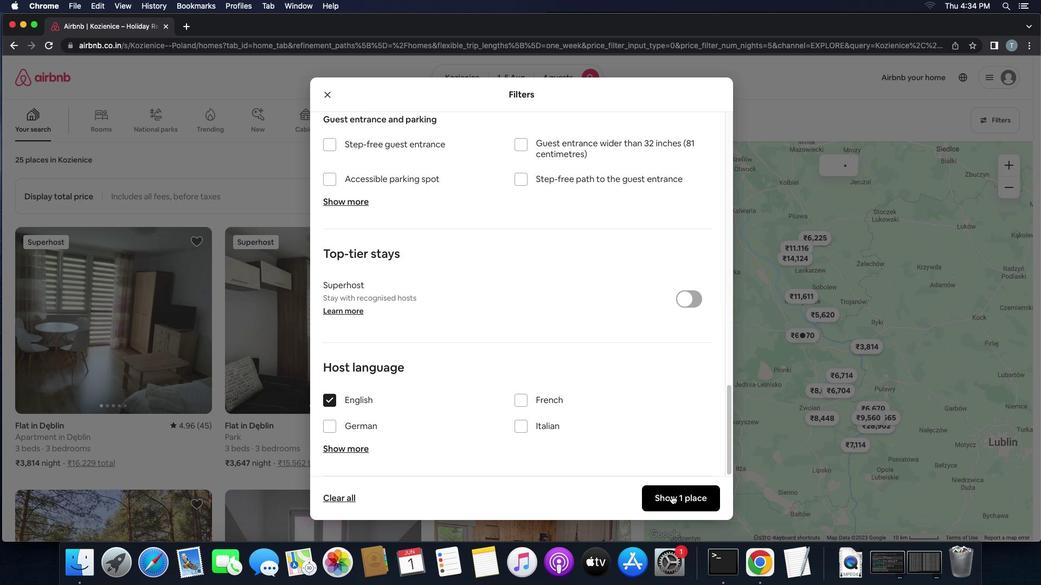 
Action: Mouse pressed left at (671, 495)
Screenshot: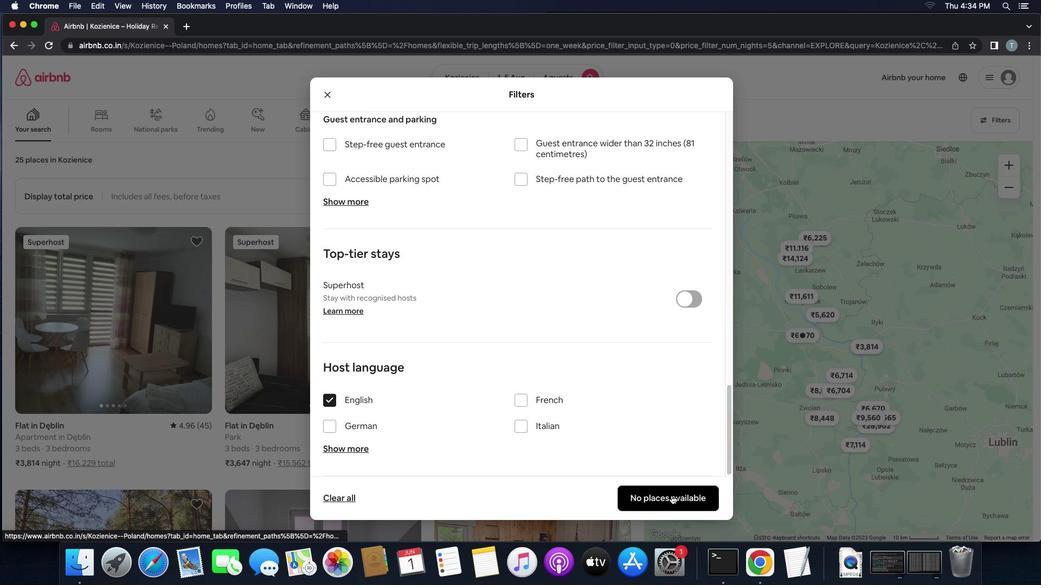 
Action: Mouse moved to (673, 497)
Screenshot: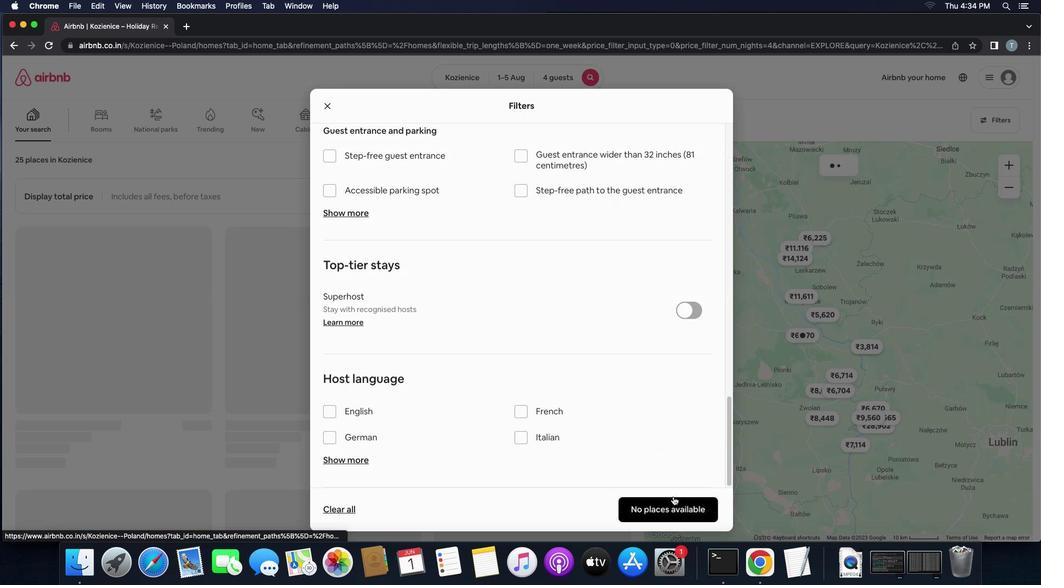 
